 Task: Use GitHub's "Contributor Insights" to analyze contributions.
Action: Mouse moved to (554, 39)
Screenshot: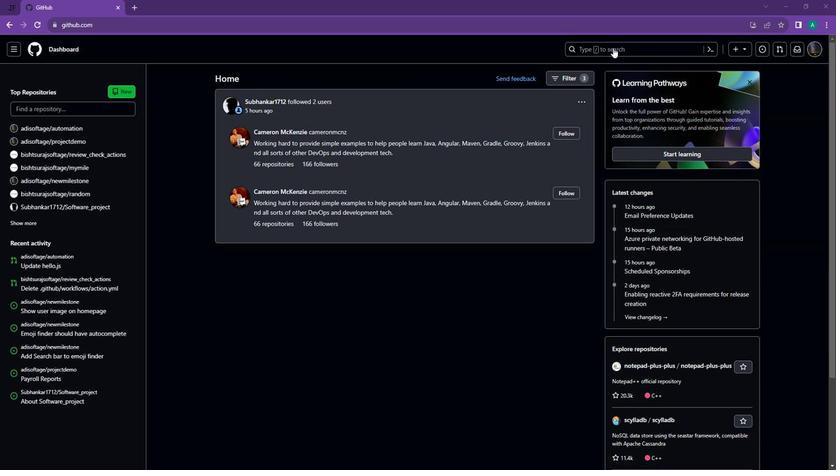 
Action: Mouse pressed left at (554, 39)
Screenshot: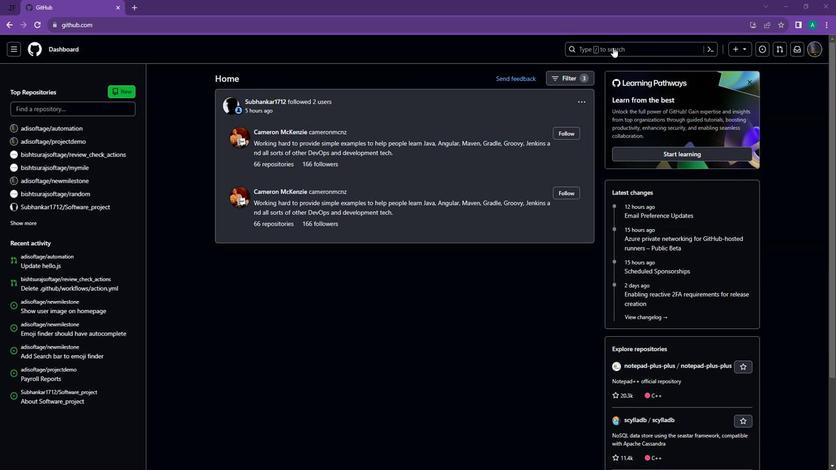 
Action: Key pressed facial<Key.space>recognition<Key.enter>
Screenshot: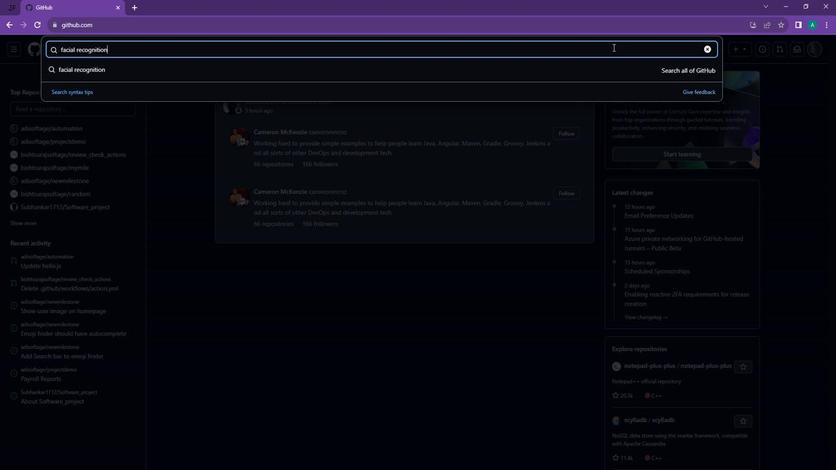 
Action: Mouse moved to (208, 104)
Screenshot: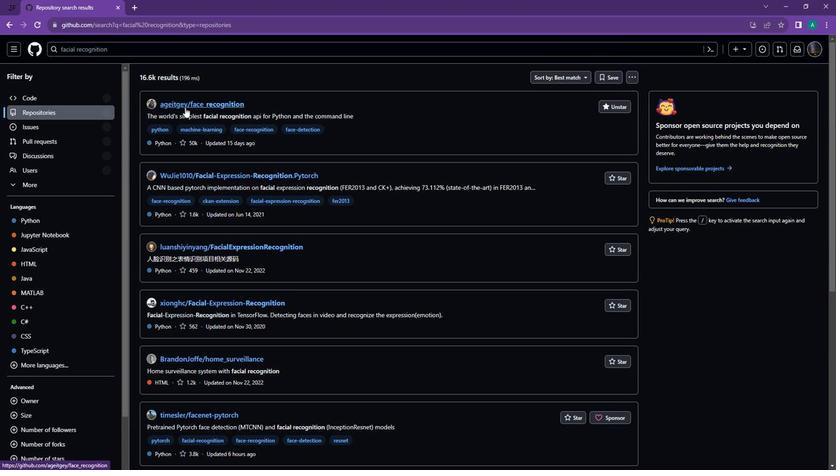 
Action: Mouse pressed left at (208, 104)
Screenshot: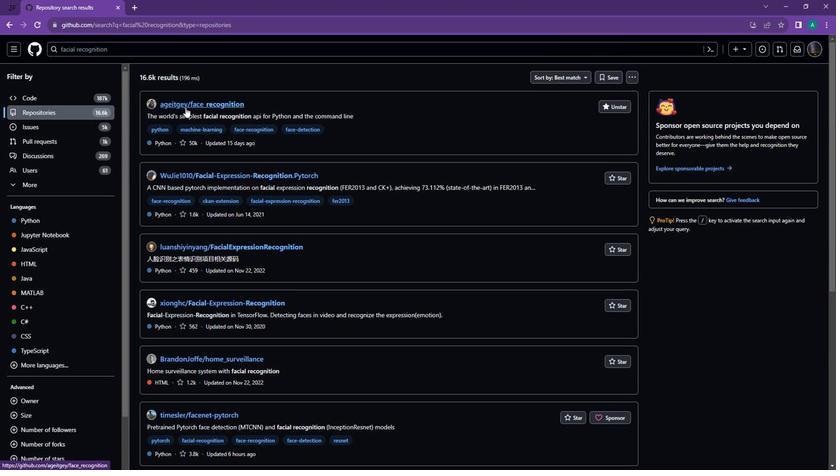 
Action: Mouse moved to (345, 62)
Screenshot: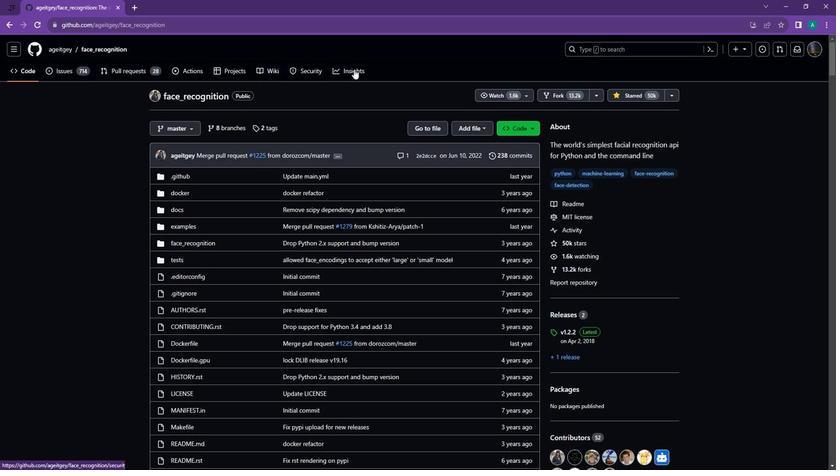 
Action: Mouse pressed left at (345, 62)
Screenshot: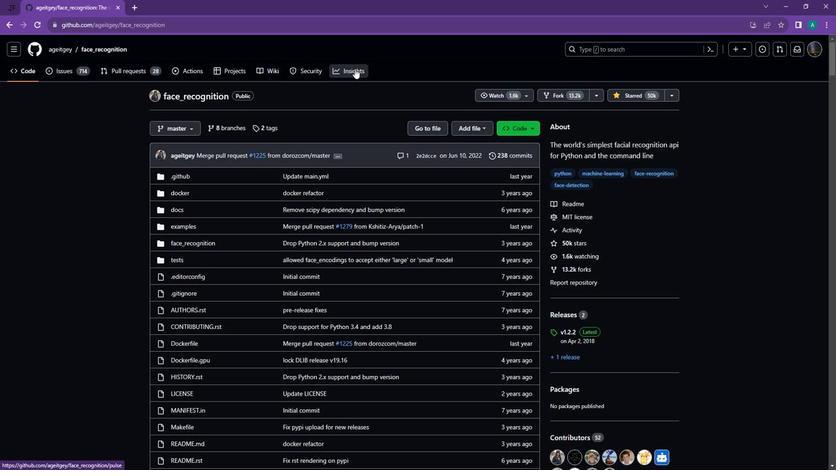 
Action: Mouse moved to (211, 120)
Screenshot: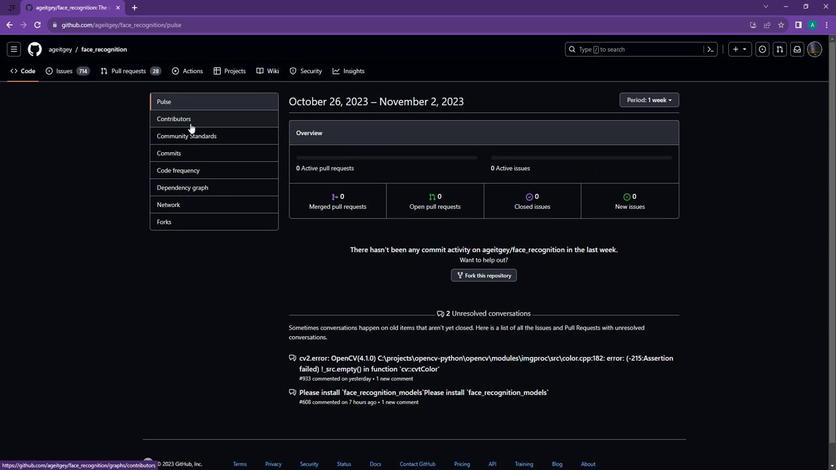 
Action: Mouse pressed left at (211, 120)
Screenshot: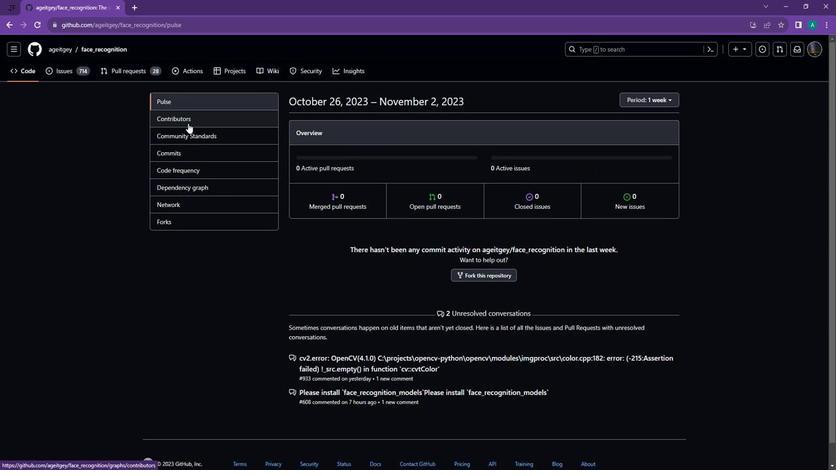 
Action: Mouse moved to (407, 211)
Screenshot: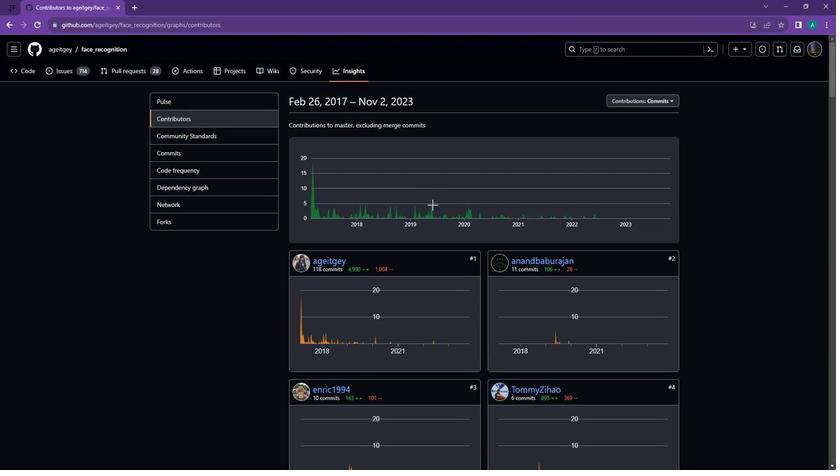 
Action: Mouse scrolled (407, 211) with delta (0, 0)
Screenshot: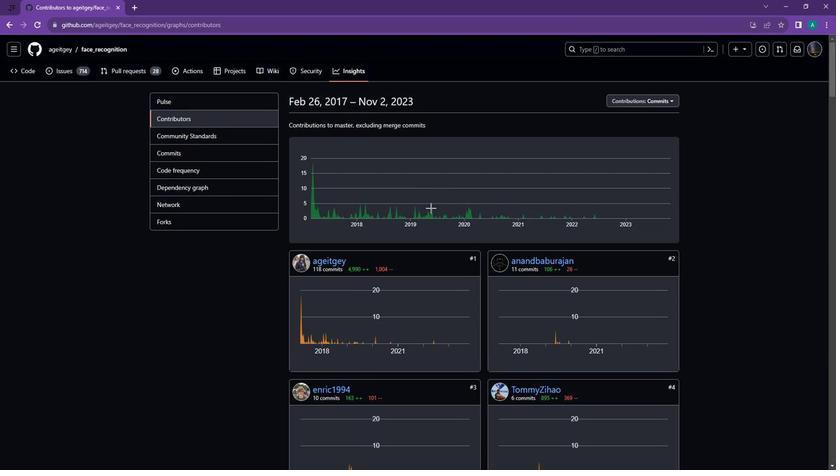 
Action: Mouse moved to (391, 232)
Screenshot: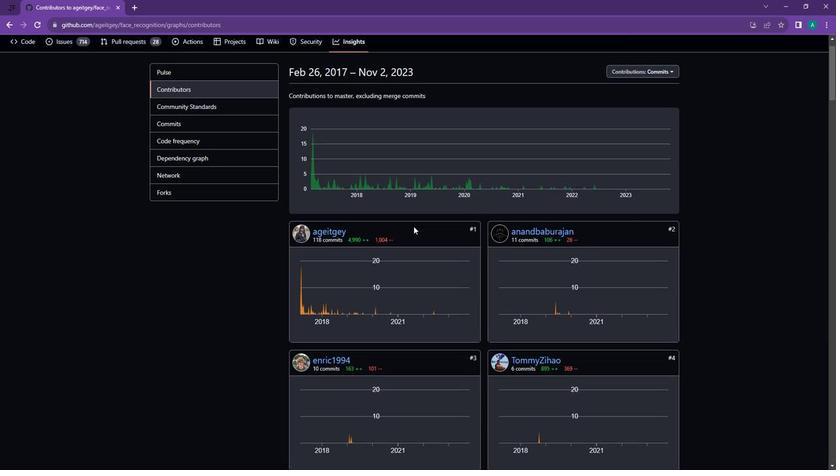 
Action: Mouse scrolled (391, 231) with delta (0, 0)
Screenshot: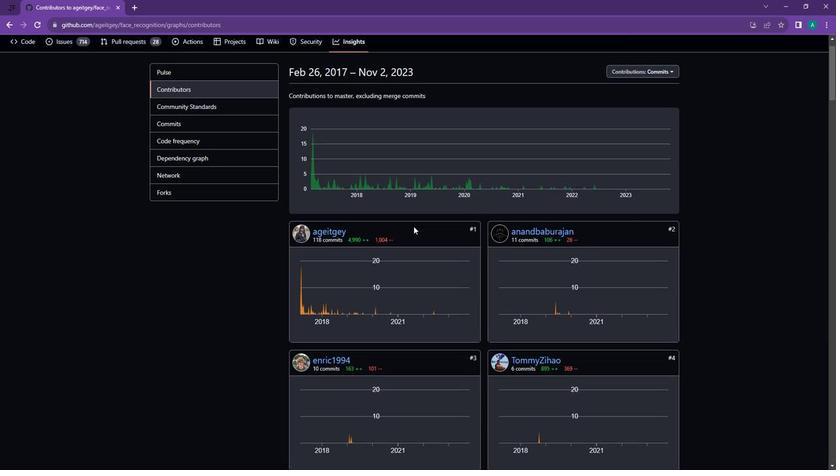 
Action: Mouse moved to (318, 92)
Screenshot: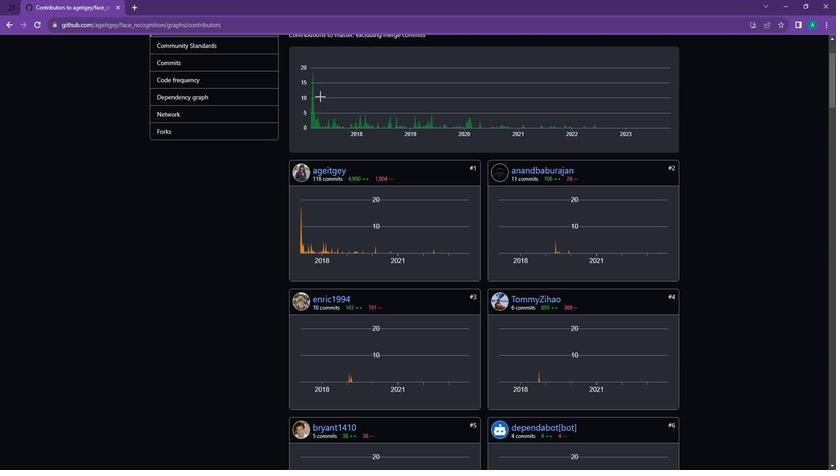 
Action: Mouse pressed left at (318, 92)
Screenshot: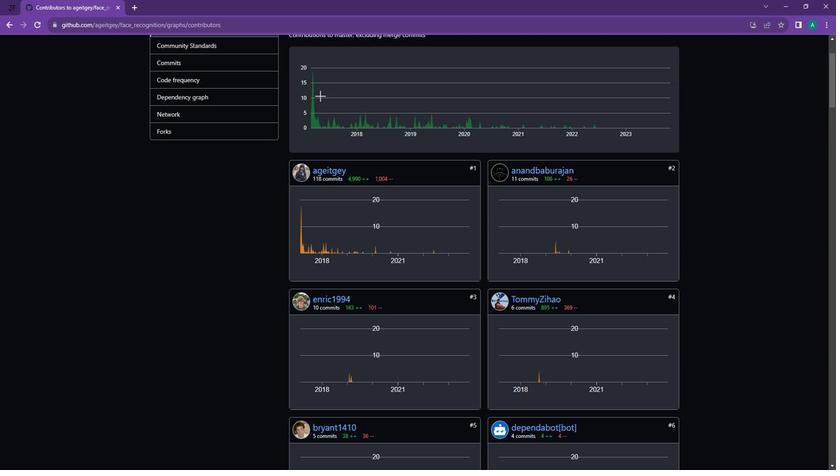 
Action: Mouse moved to (604, 106)
Screenshot: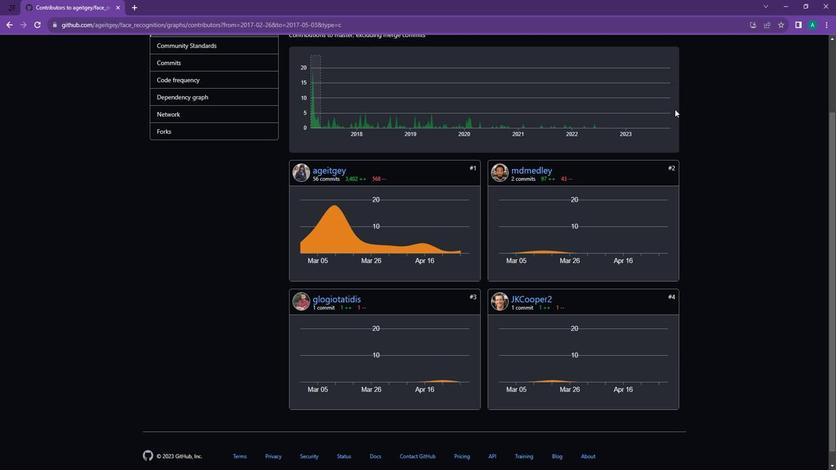 
Action: Mouse pressed left at (604, 106)
Screenshot: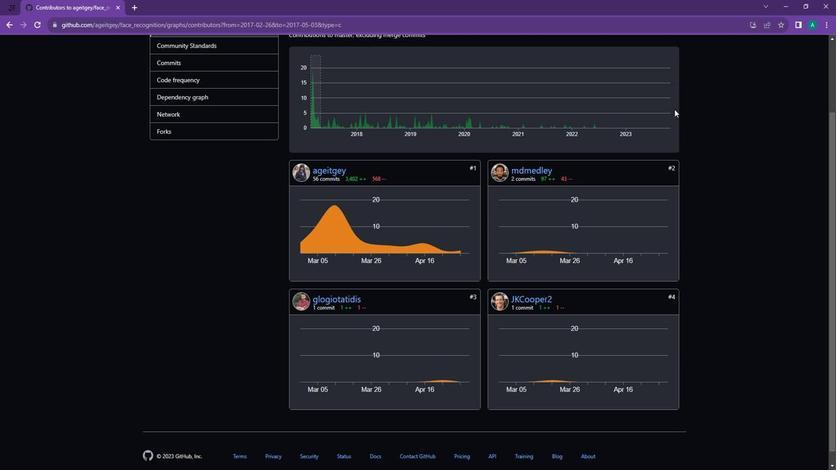 
Action: Mouse moved to (552, 143)
Screenshot: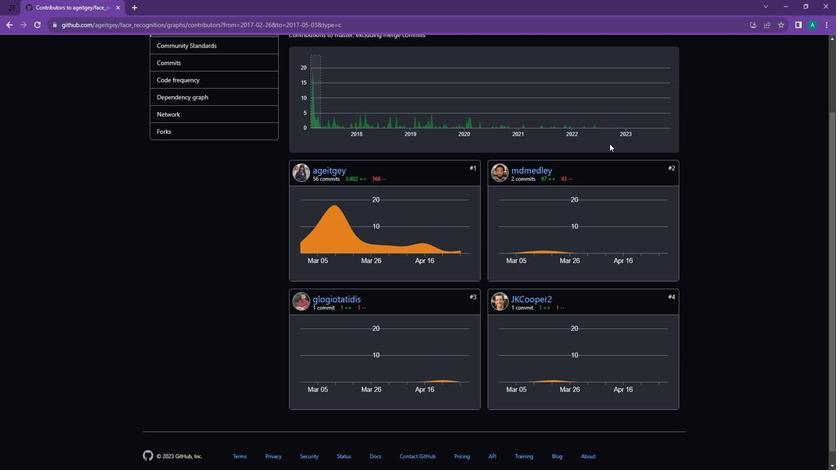 
Action: Mouse pressed left at (552, 143)
Screenshot: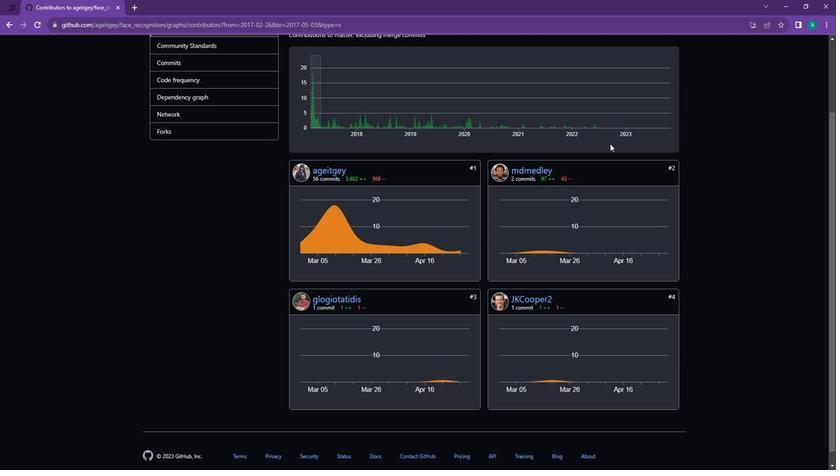 
Action: Mouse moved to (531, 100)
Screenshot: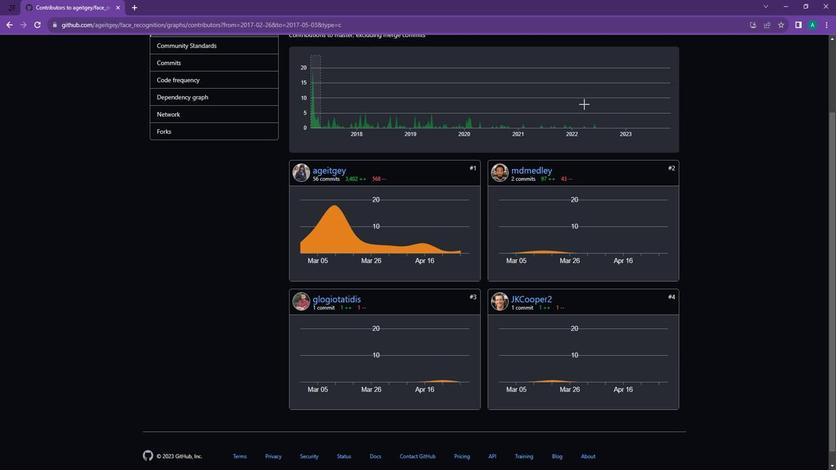 
Action: Mouse pressed left at (531, 100)
Screenshot: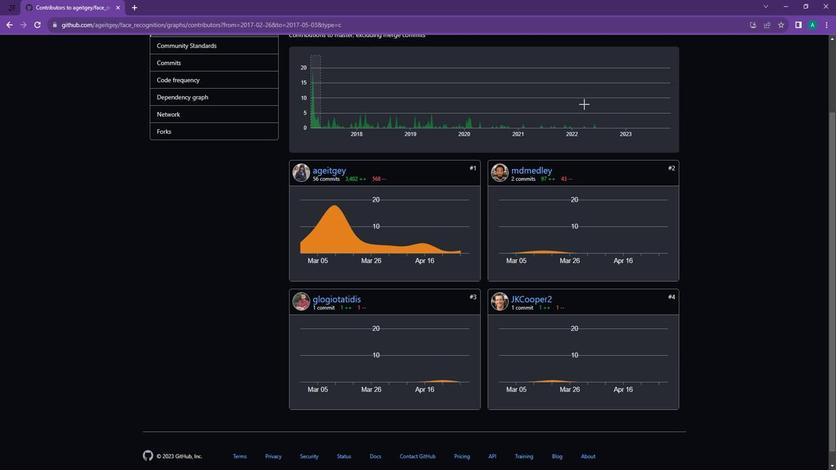 
Action: Mouse moved to (431, 182)
Screenshot: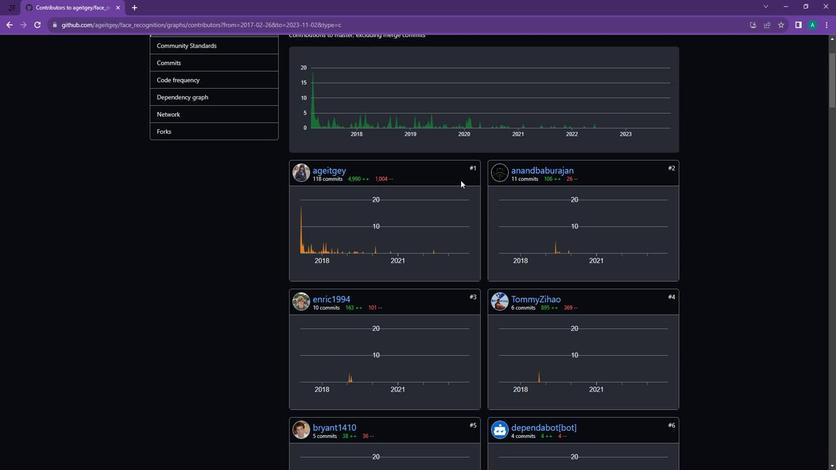 
Action: Mouse scrolled (431, 181) with delta (0, 0)
Screenshot: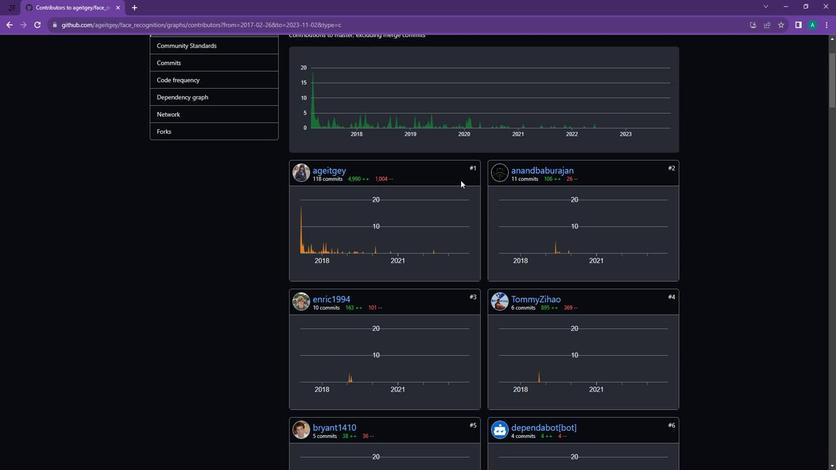 
Action: Mouse moved to (428, 182)
Screenshot: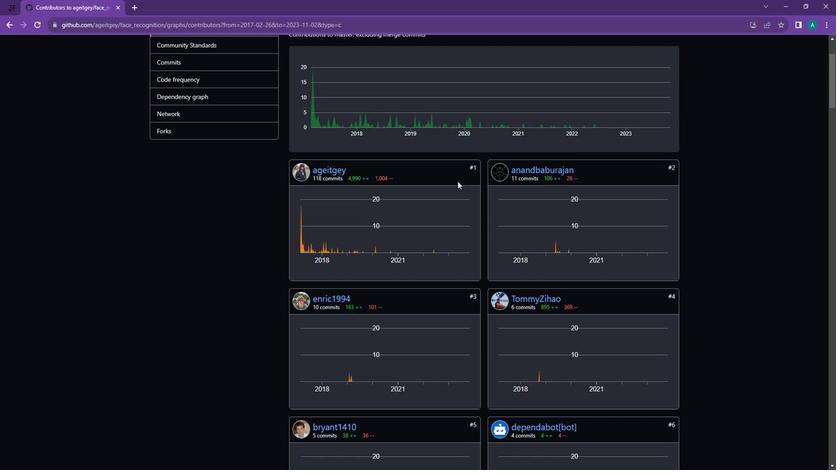 
Action: Mouse scrolled (428, 182) with delta (0, 0)
Screenshot: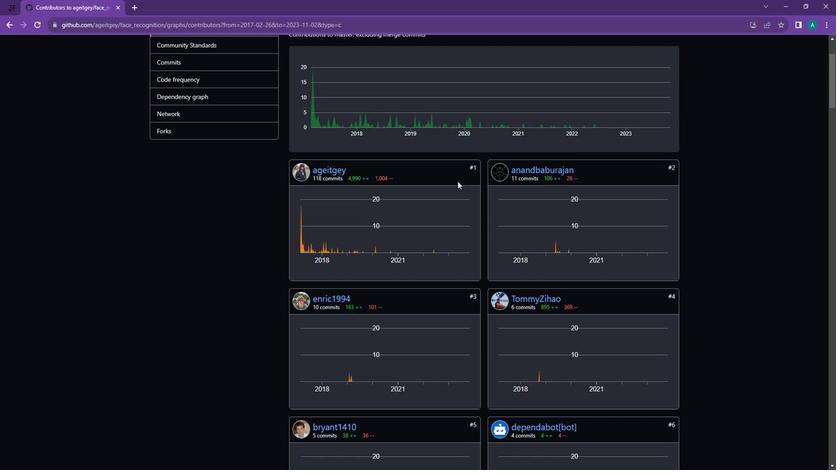 
Action: Mouse moved to (428, 183)
Screenshot: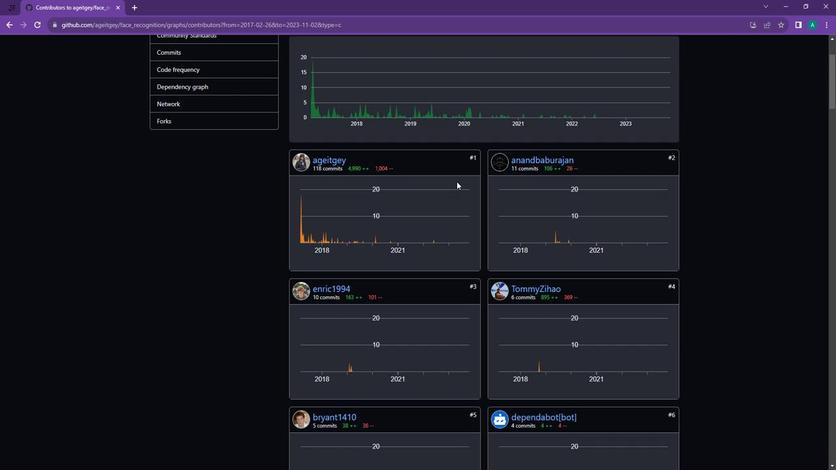 
Action: Mouse scrolled (428, 182) with delta (0, 0)
Screenshot: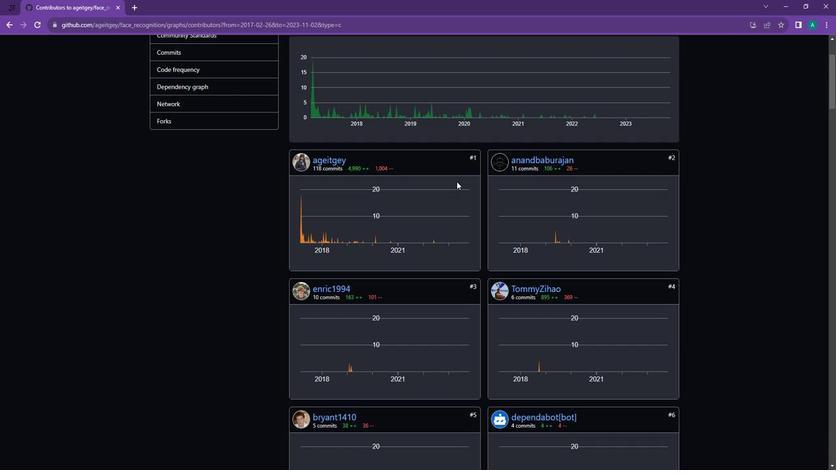 
Action: Mouse moved to (423, 192)
Screenshot: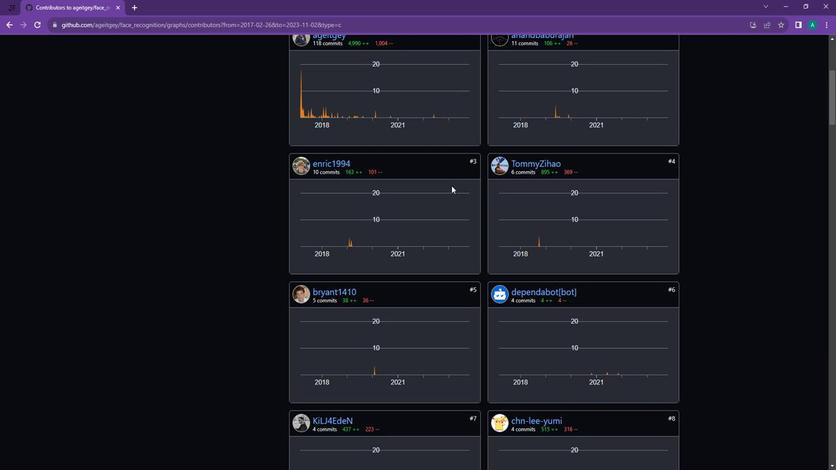 
Action: Mouse scrolled (423, 192) with delta (0, 0)
Screenshot: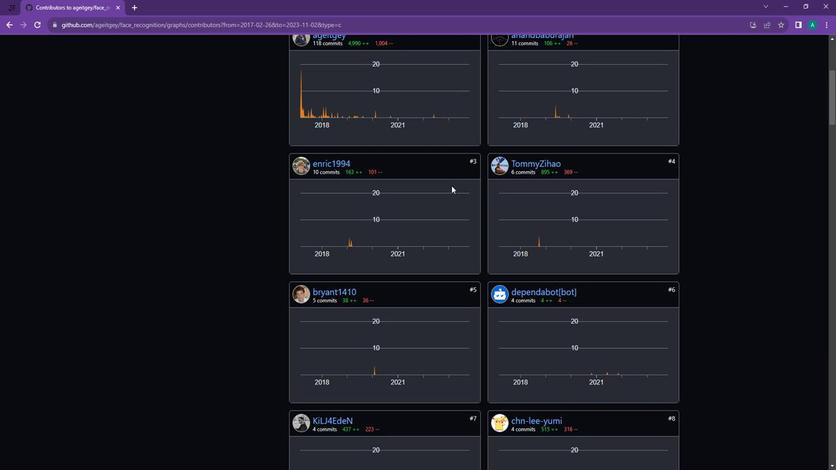 
Action: Mouse moved to (423, 193)
Screenshot: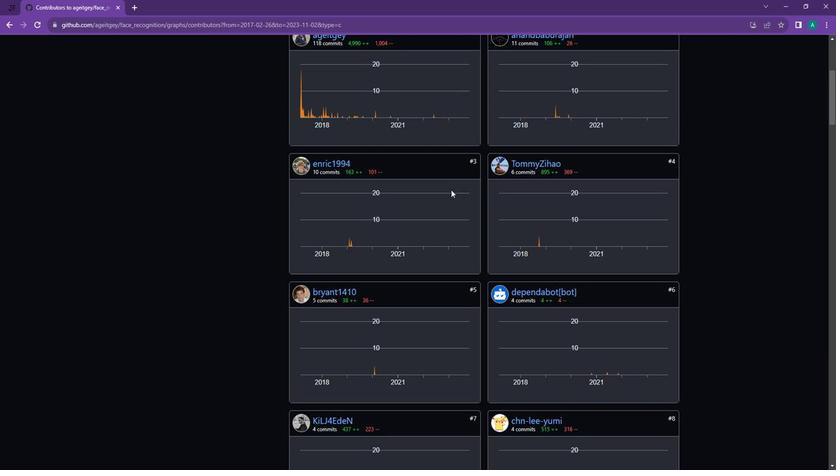 
Action: Mouse scrolled (423, 193) with delta (0, 0)
Screenshot: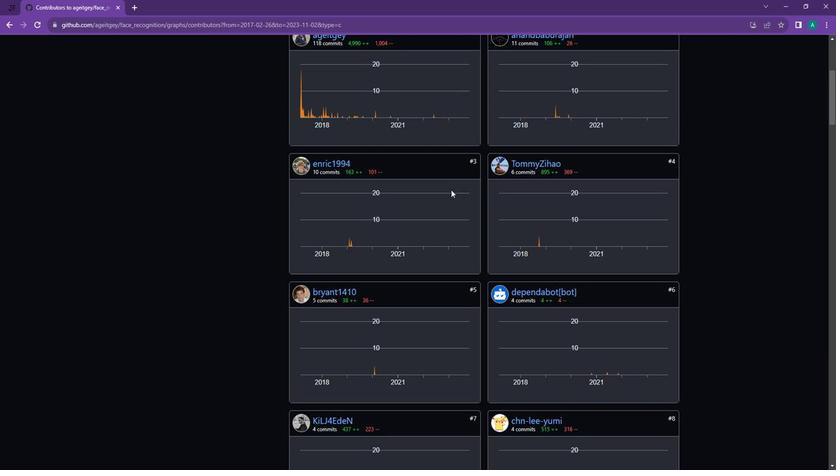 
Action: Mouse moved to (423, 194)
Screenshot: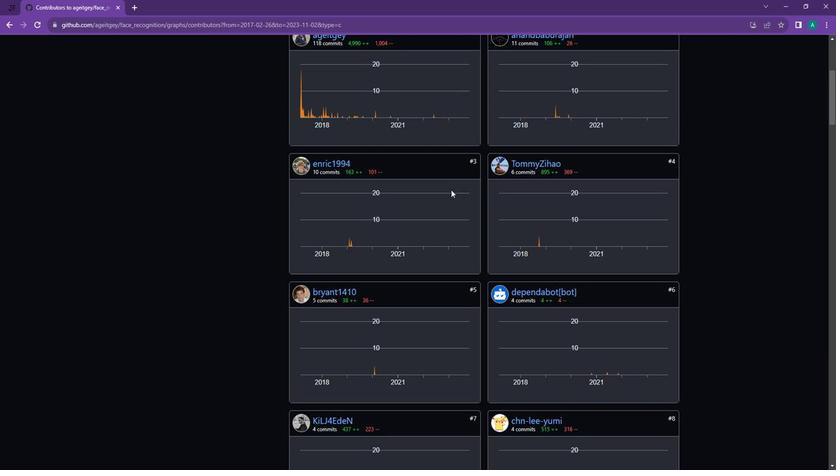 
Action: Mouse scrolled (423, 193) with delta (0, 0)
Screenshot: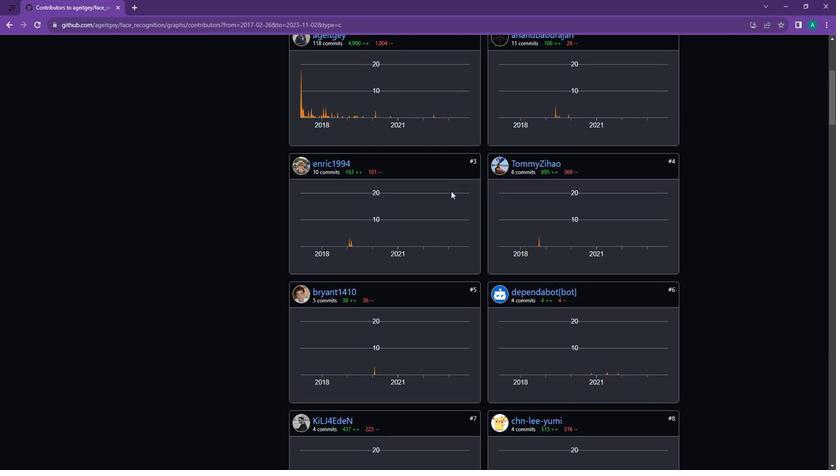
Action: Mouse moved to (423, 194)
Screenshot: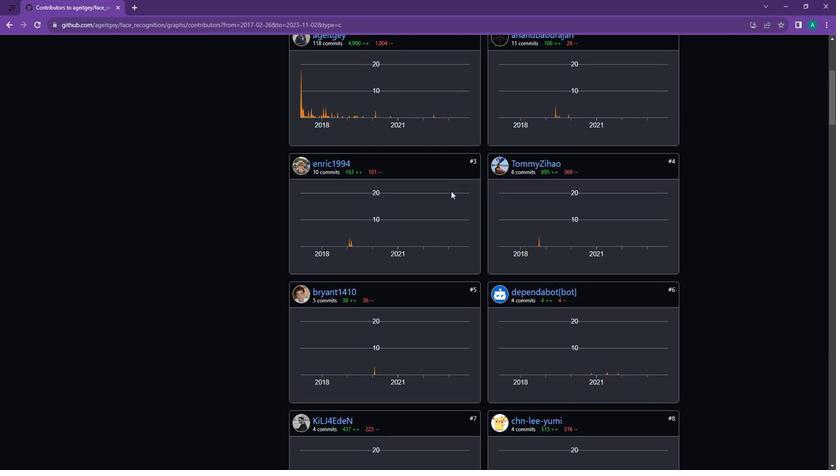 
Action: Mouse scrolled (423, 193) with delta (0, 0)
Screenshot: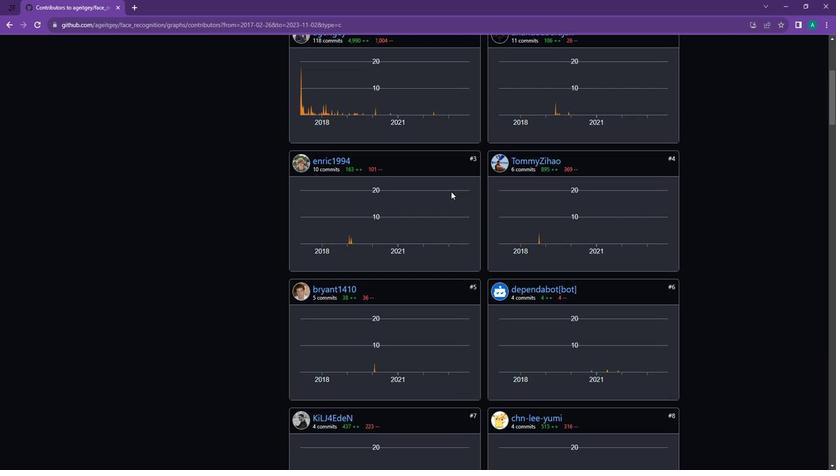 
Action: Mouse moved to (422, 198)
Screenshot: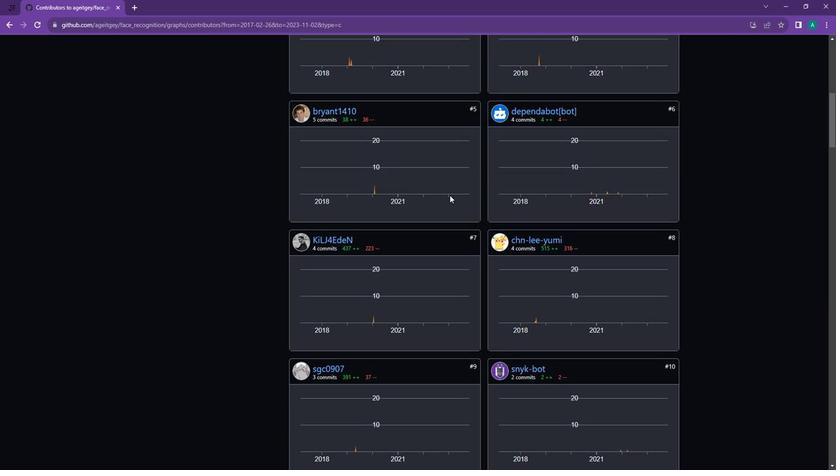 
Action: Mouse scrolled (422, 198) with delta (0, 0)
Screenshot: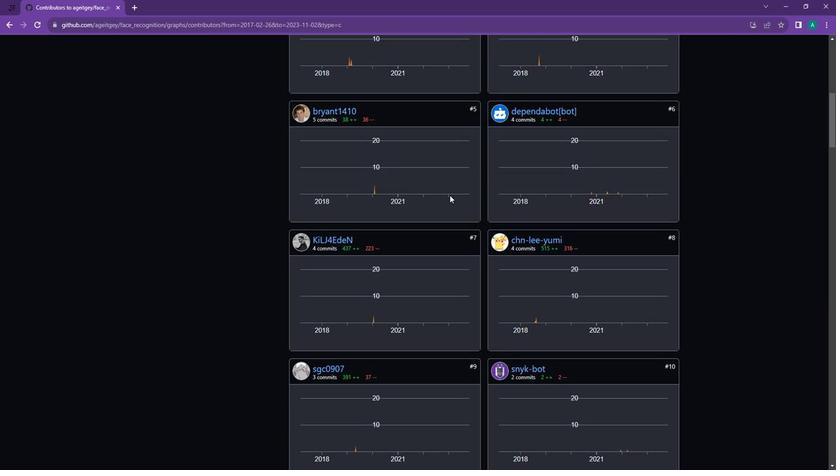 
Action: Mouse moved to (422, 199)
Screenshot: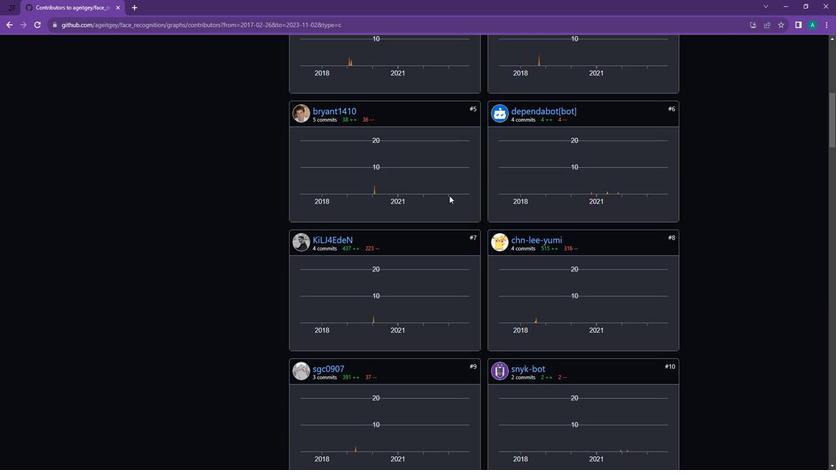 
Action: Mouse scrolled (422, 198) with delta (0, 0)
Screenshot: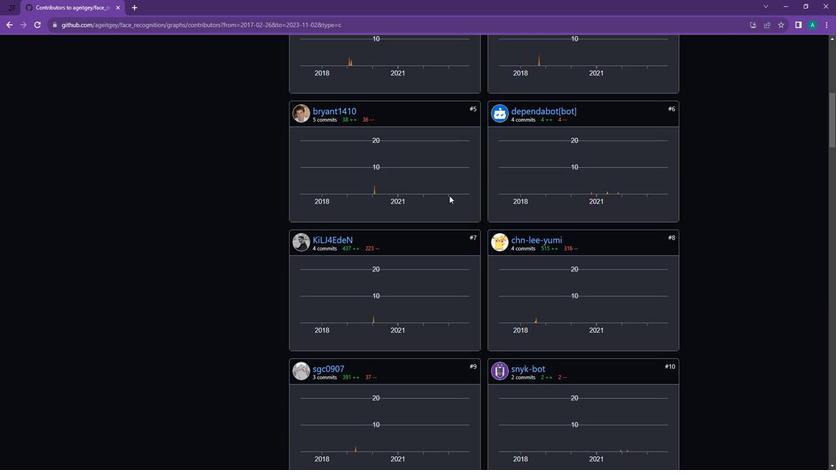
Action: Mouse moved to (418, 200)
Screenshot: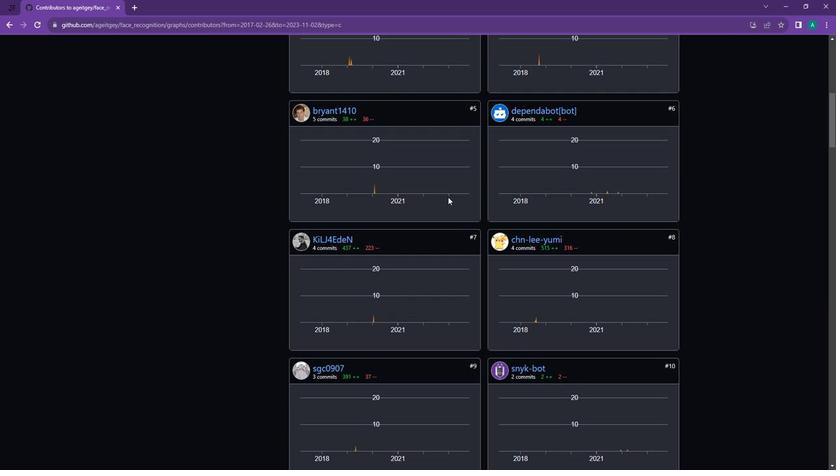 
Action: Mouse scrolled (418, 200) with delta (0, 0)
Screenshot: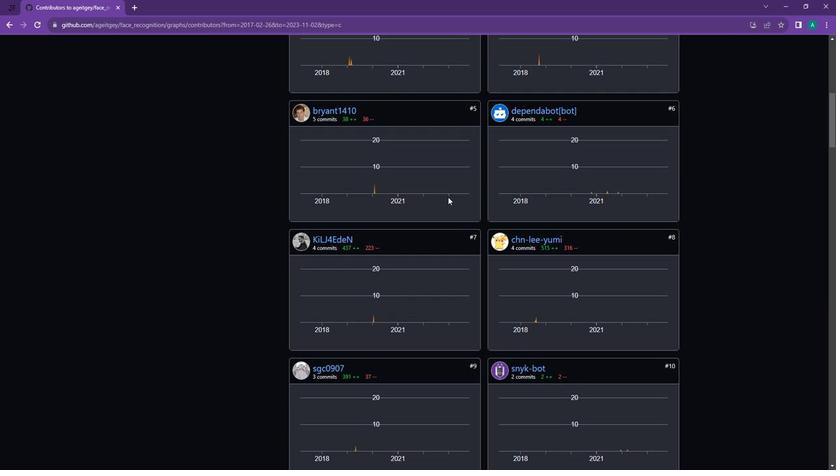
Action: Mouse moved to (415, 202)
Screenshot: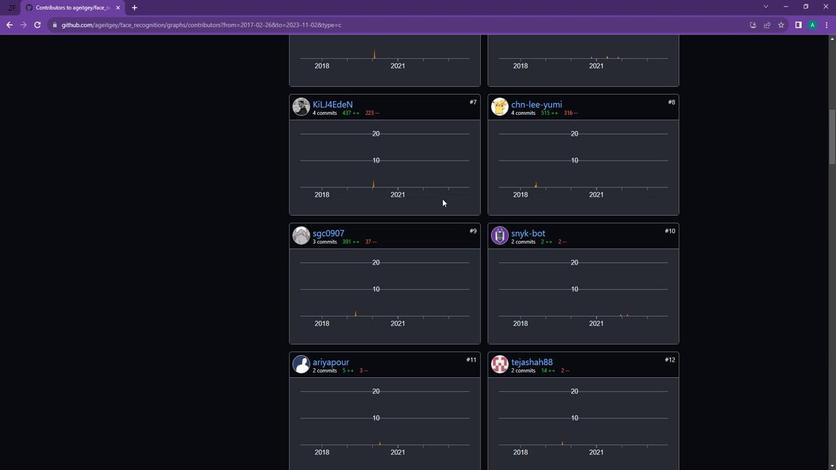 
Action: Mouse scrolled (415, 202) with delta (0, 0)
Screenshot: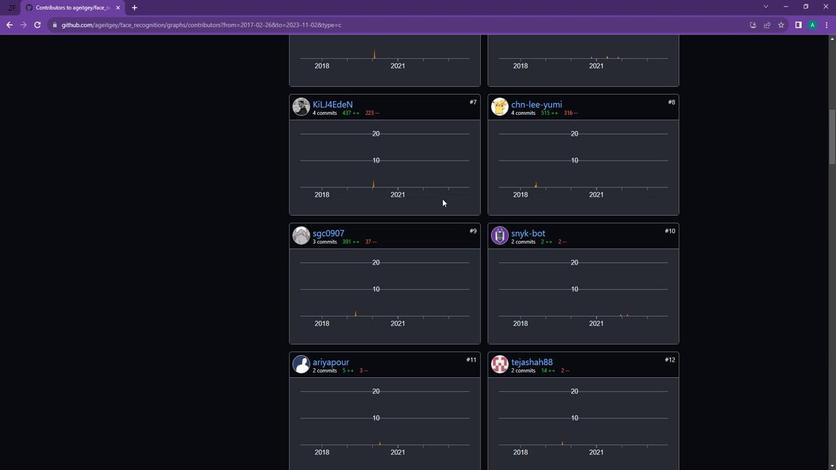 
Action: Mouse moved to (414, 204)
Screenshot: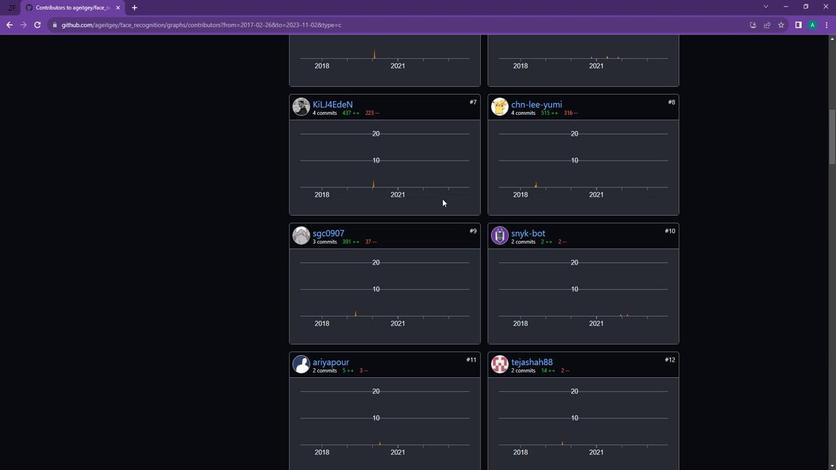
Action: Mouse scrolled (414, 204) with delta (0, 0)
Screenshot: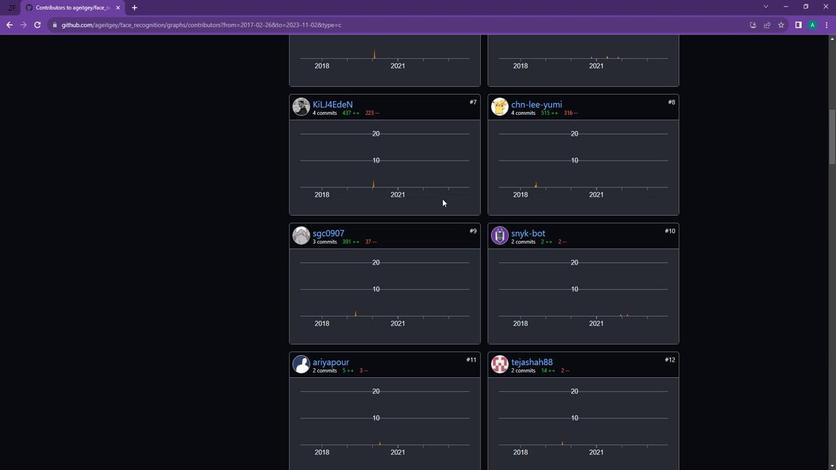 
Action: Mouse moved to (414, 204)
Screenshot: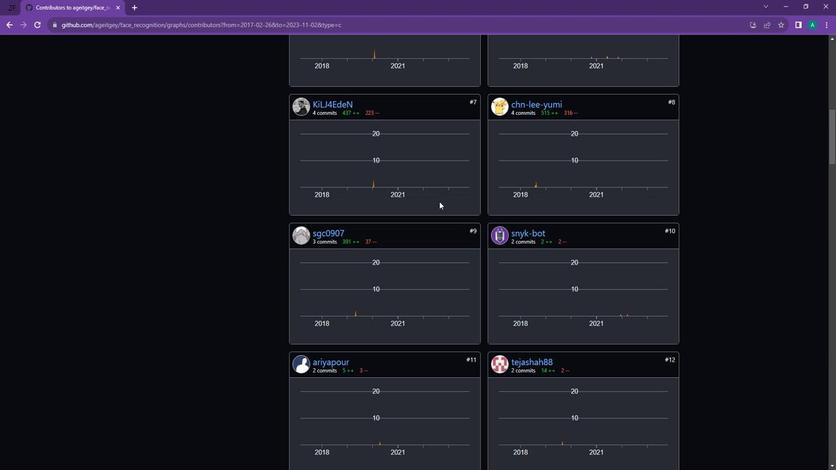 
Action: Mouse scrolled (414, 204) with delta (0, 0)
Screenshot: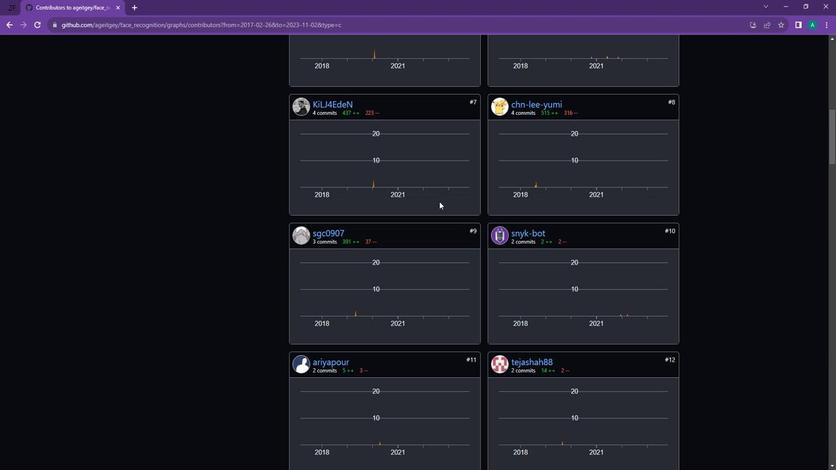 
Action: Mouse moved to (413, 204)
Screenshot: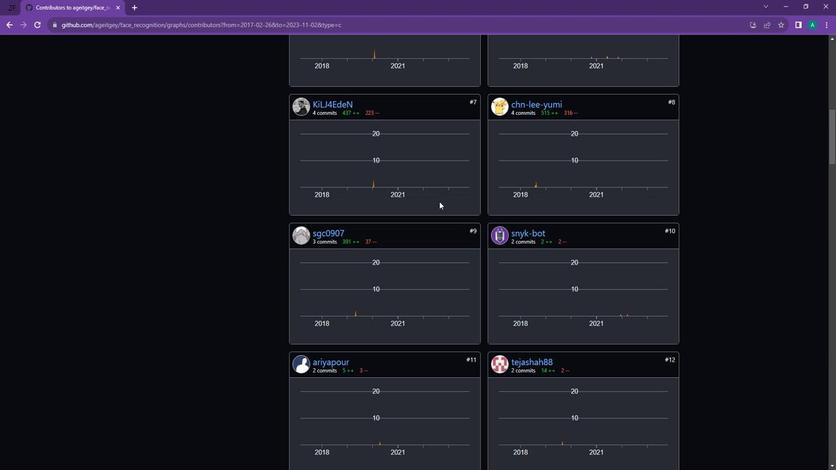 
Action: Mouse scrolled (413, 204) with delta (0, 0)
Screenshot: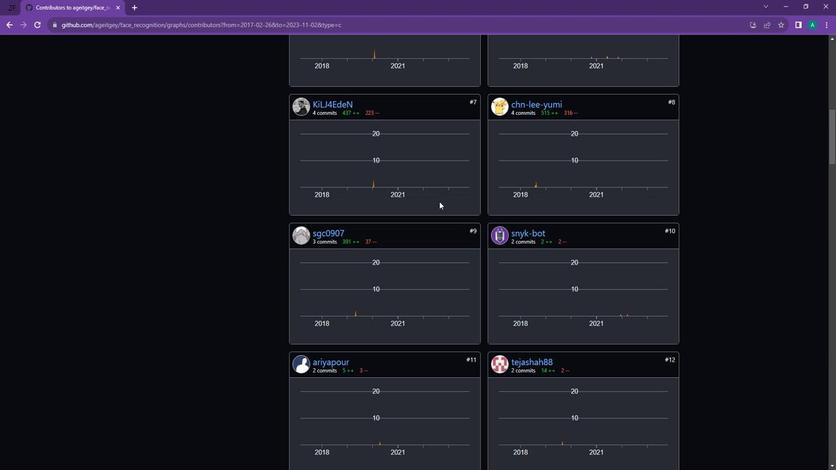 
Action: Mouse scrolled (413, 204) with delta (0, 0)
Screenshot: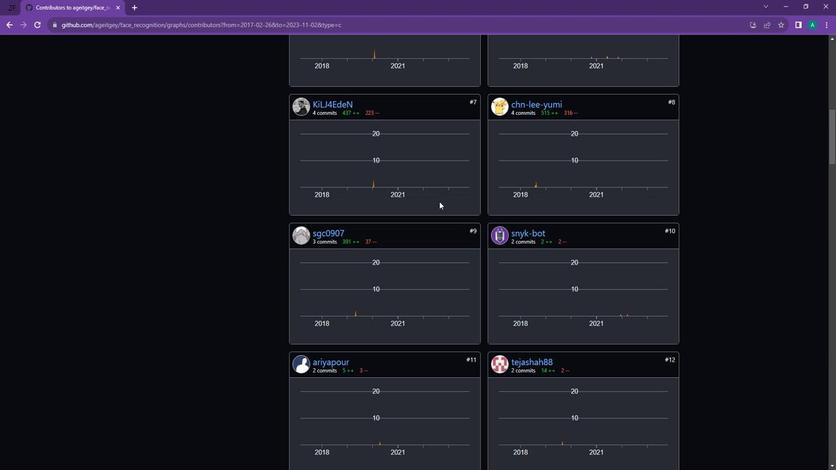 
Action: Mouse scrolled (413, 204) with delta (0, 0)
Screenshot: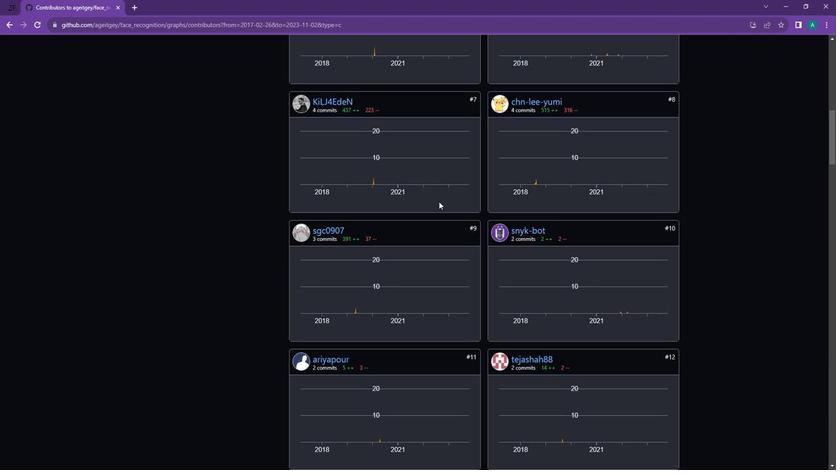 
Action: Mouse scrolled (413, 205) with delta (0, 0)
Screenshot: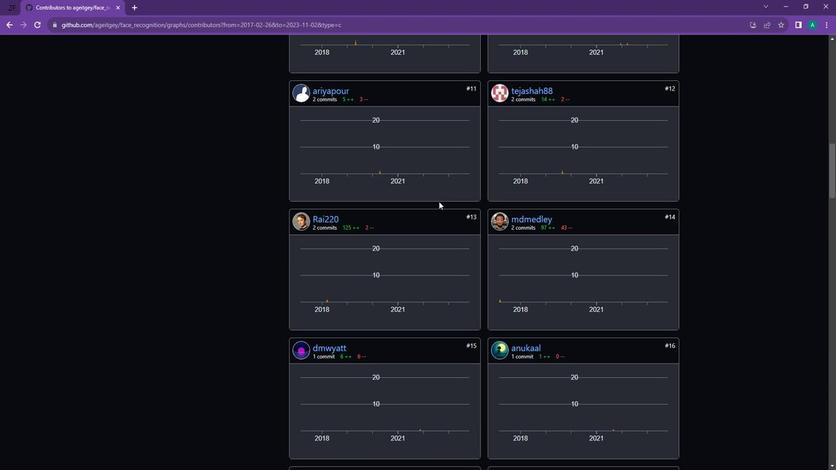 
Action: Mouse scrolled (413, 205) with delta (0, 0)
Screenshot: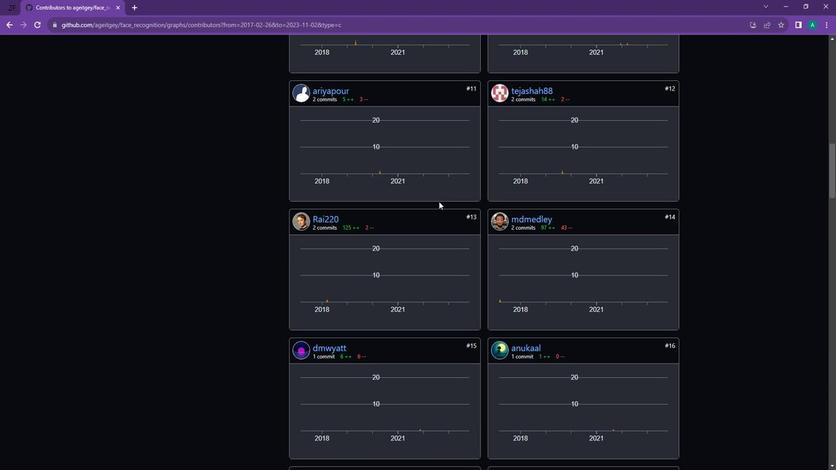 
Action: Mouse scrolled (413, 205) with delta (0, 0)
Screenshot: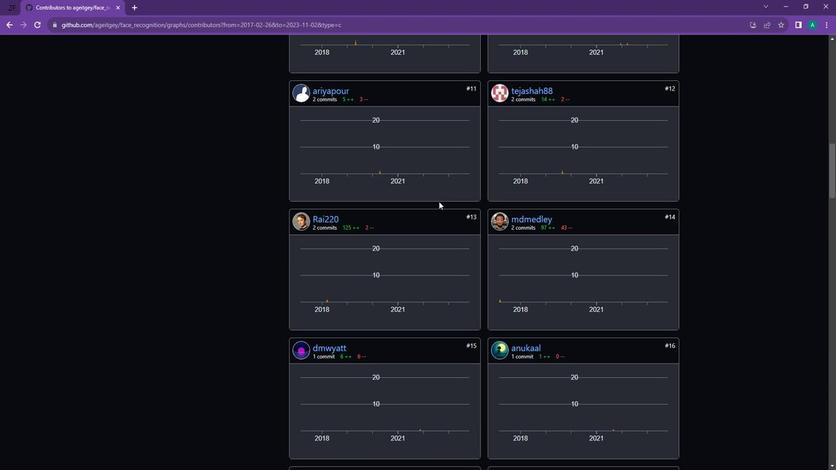 
Action: Mouse scrolled (413, 205) with delta (0, 0)
Screenshot: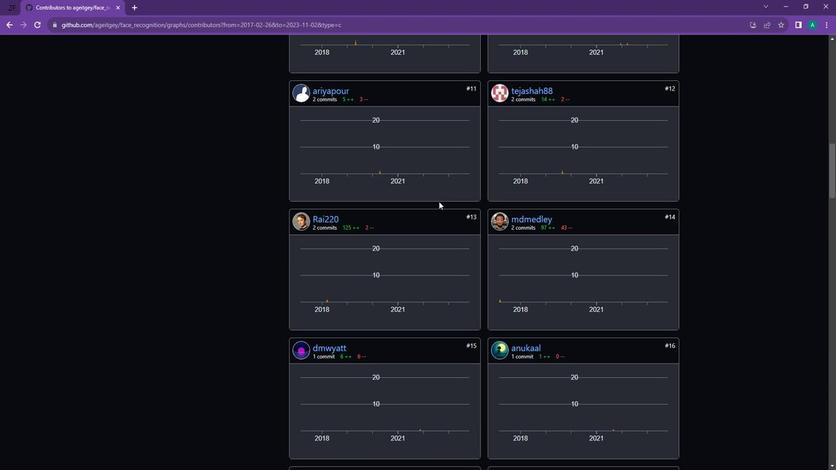 
Action: Mouse moved to (413, 205)
Screenshot: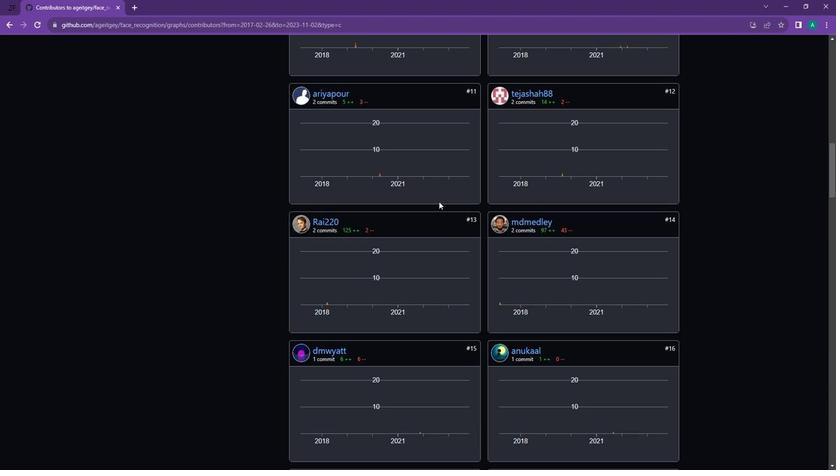 
Action: Mouse scrolled (413, 205) with delta (0, 0)
Screenshot: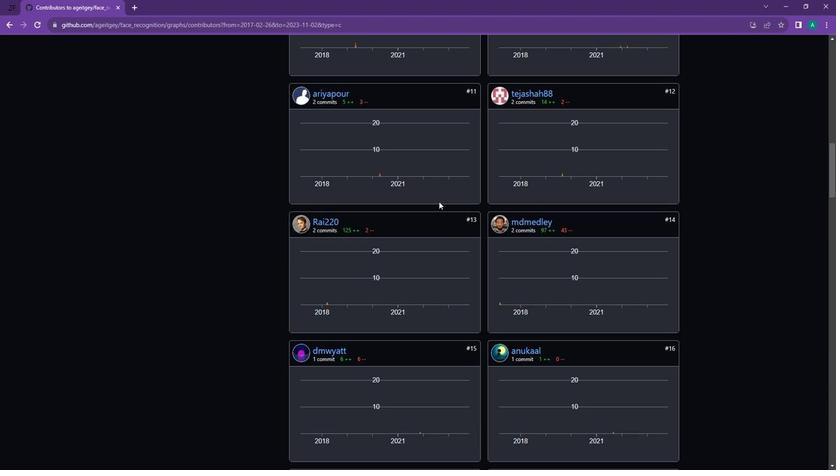 
Action: Mouse moved to (268, 153)
Screenshot: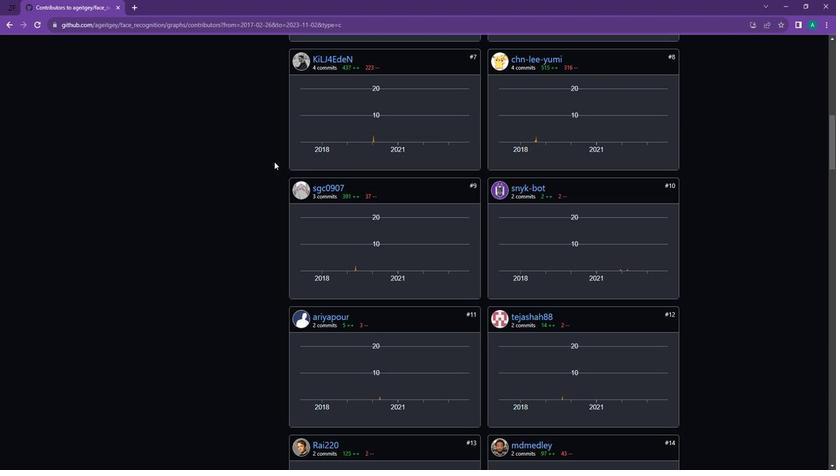 
Action: Mouse scrolled (268, 154) with delta (0, 0)
Screenshot: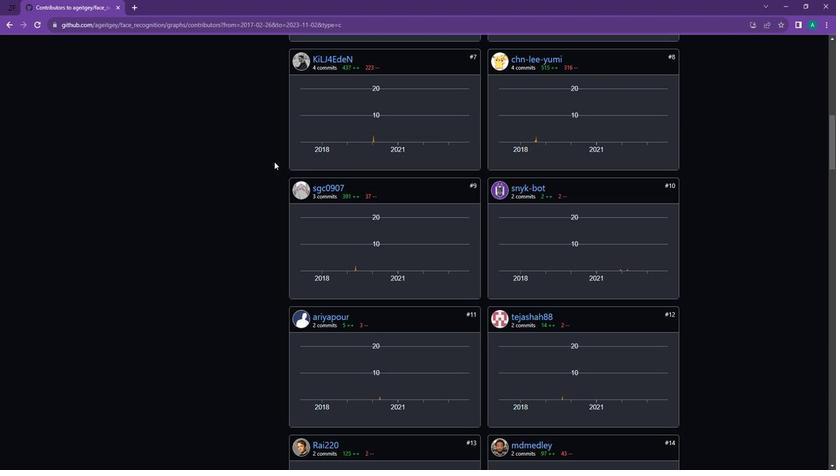 
Action: Mouse moved to (266, 152)
Screenshot: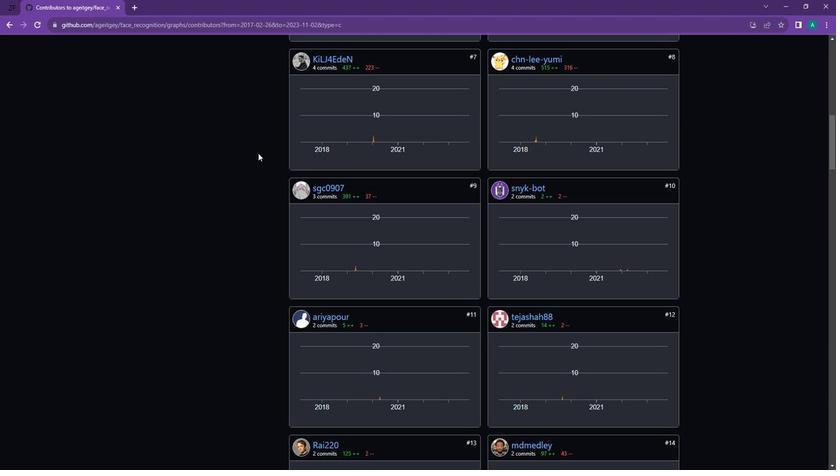 
Action: Mouse scrolled (266, 152) with delta (0, 0)
Screenshot: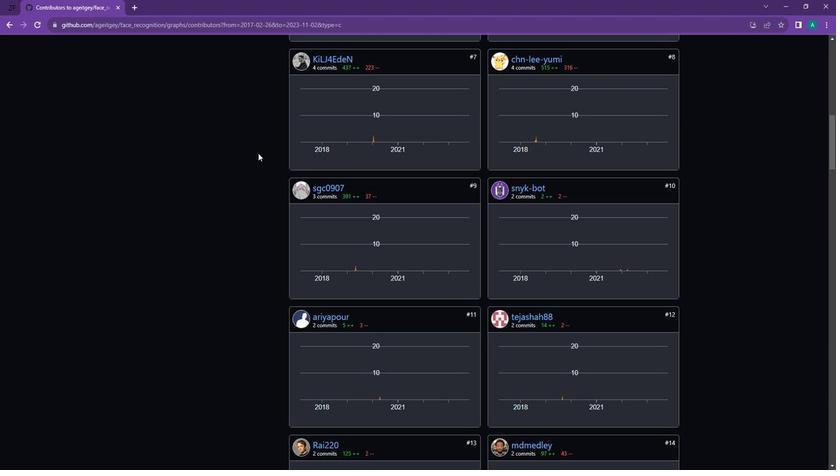 
Action: Mouse moved to (265, 152)
Screenshot: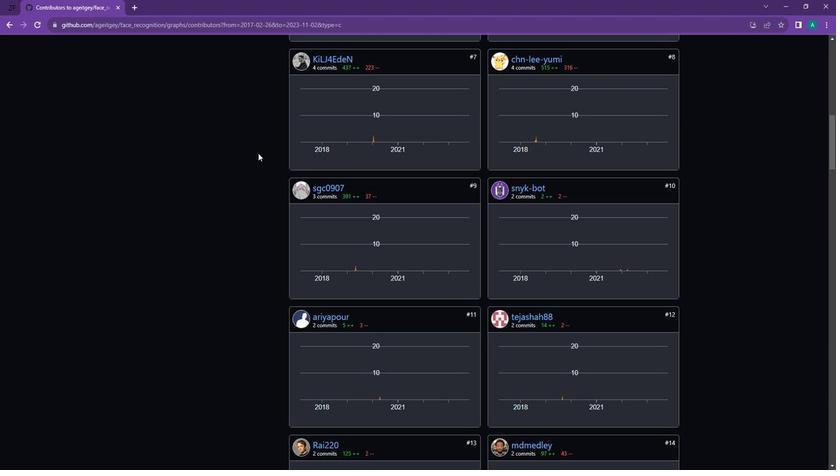 
Action: Mouse scrolled (265, 152) with delta (0, 0)
Screenshot: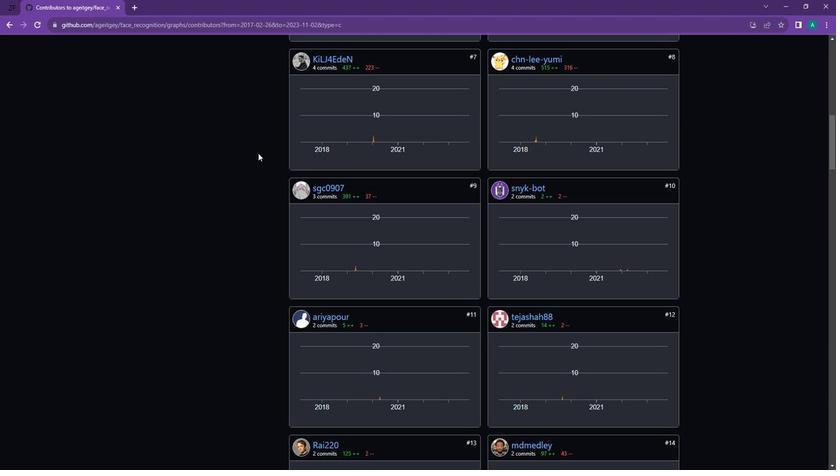 
Action: Mouse moved to (264, 151)
Screenshot: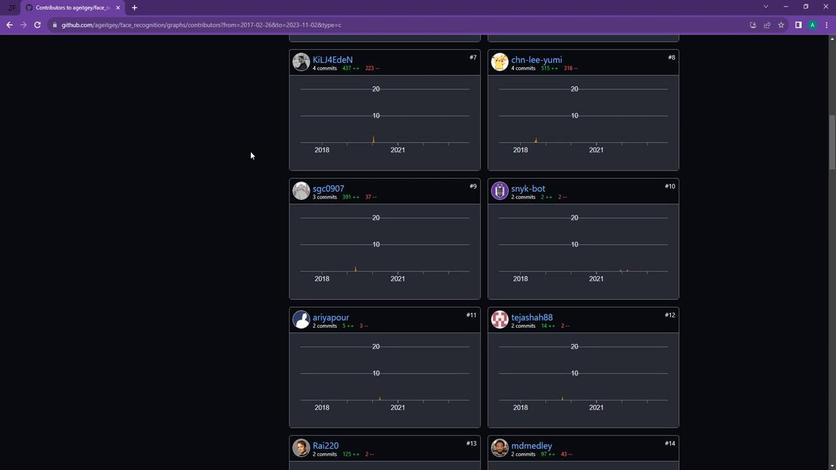 
Action: Mouse scrolled (264, 152) with delta (0, 0)
Screenshot: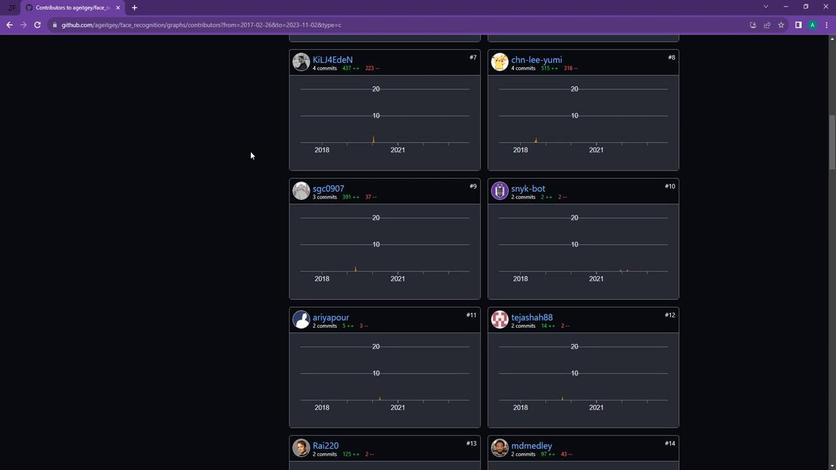 
Action: Mouse moved to (261, 150)
Screenshot: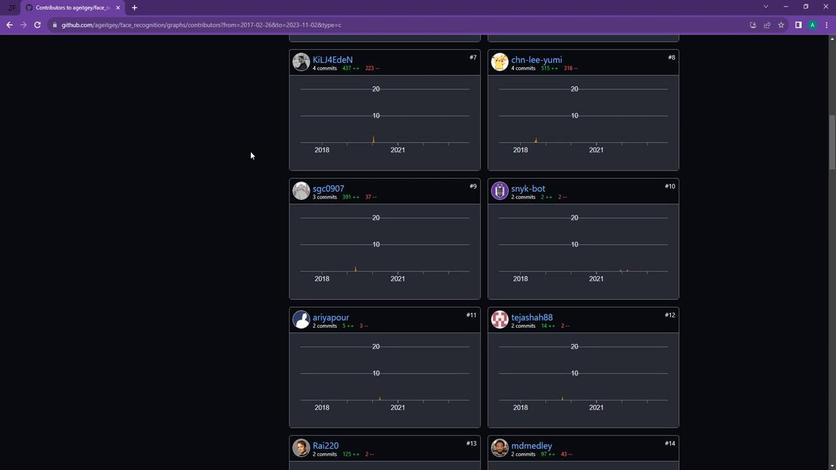 
Action: Mouse scrolled (261, 151) with delta (0, 0)
Screenshot: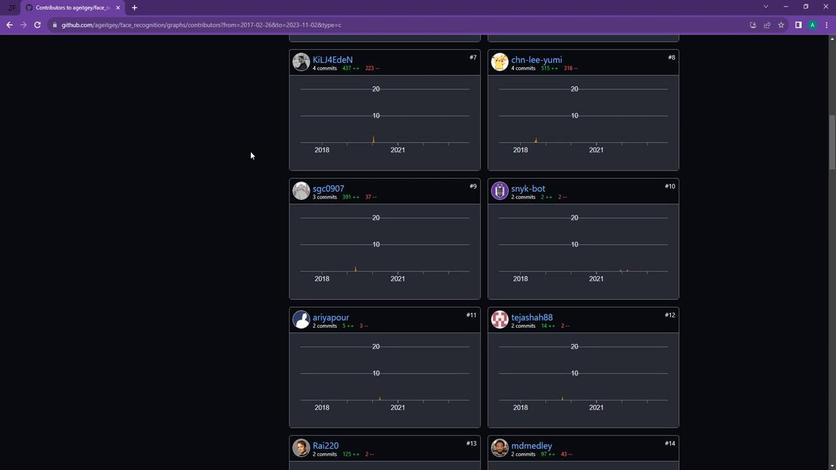 
Action: Mouse moved to (259, 150)
Screenshot: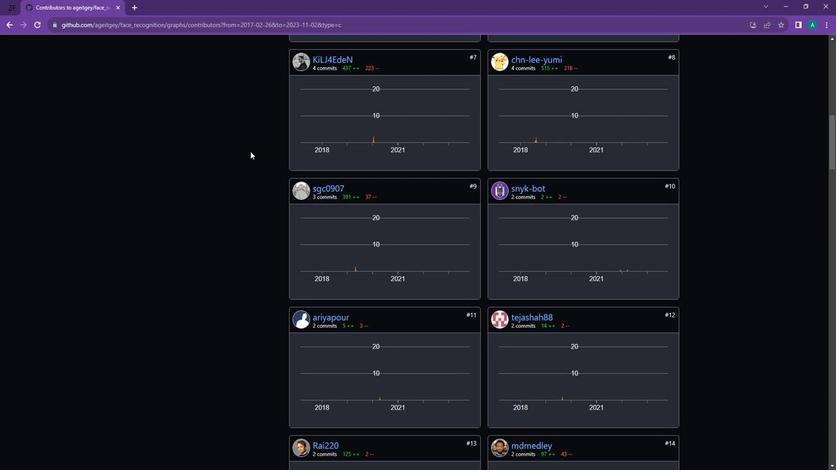 
Action: Mouse scrolled (259, 150) with delta (0, 0)
Screenshot: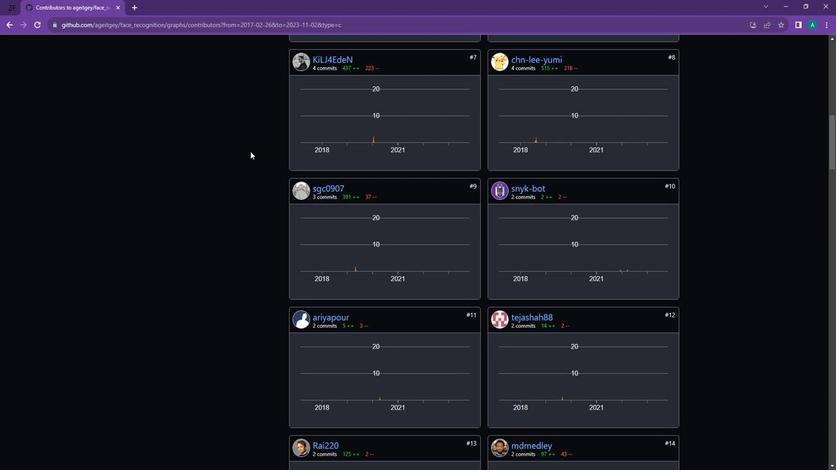 
Action: Mouse moved to (256, 148)
Screenshot: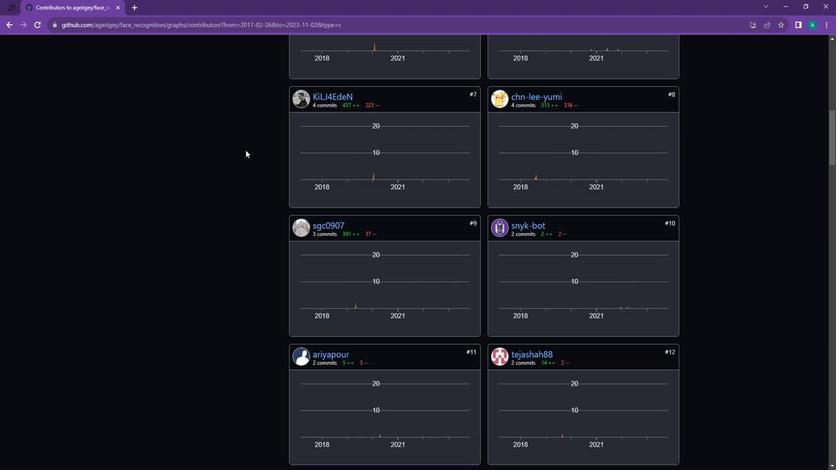 
Action: Mouse scrolled (256, 149) with delta (0, 0)
Screenshot: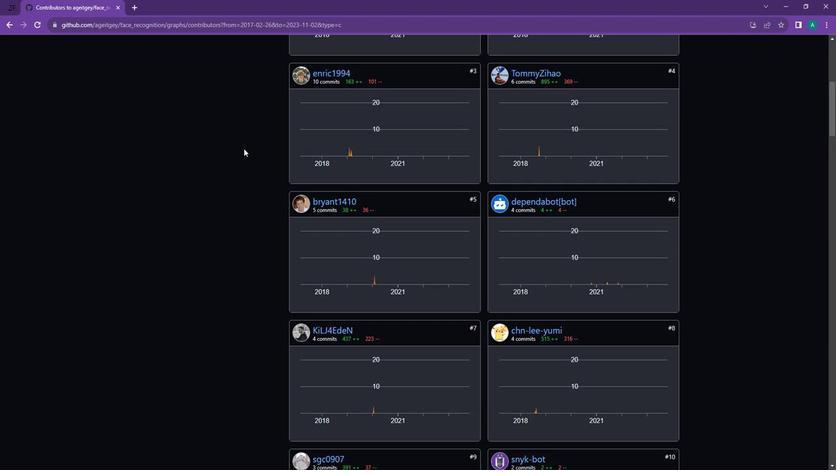 
Action: Mouse scrolled (256, 149) with delta (0, 0)
Screenshot: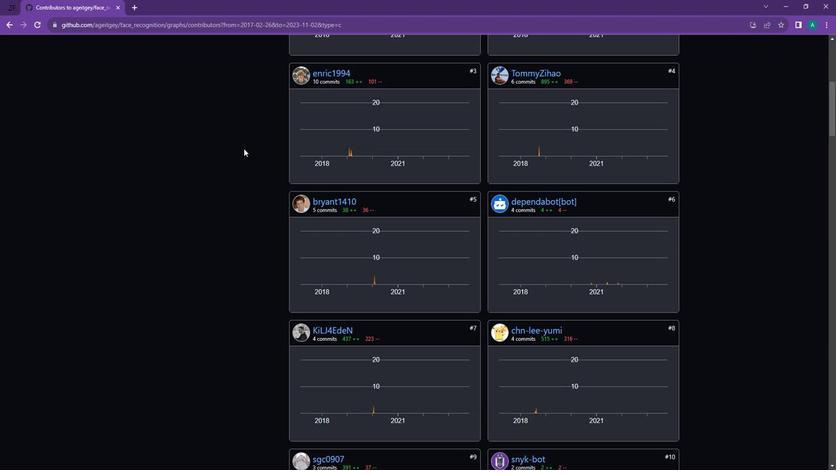 
Action: Mouse scrolled (256, 149) with delta (0, 0)
Screenshot: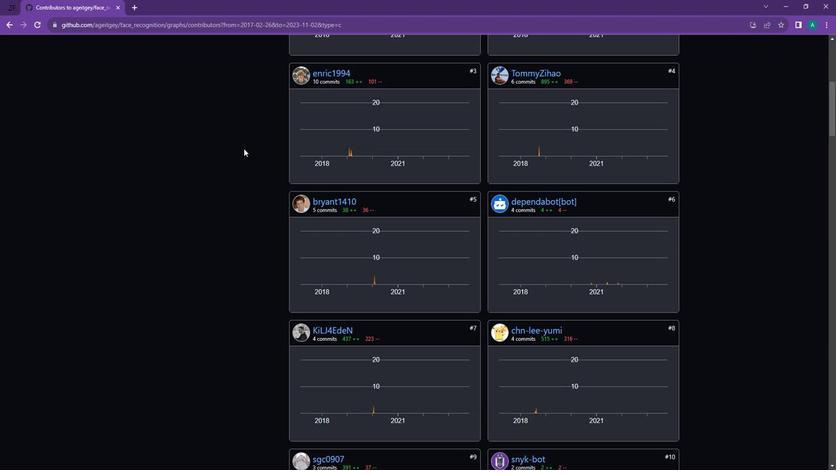 
Action: Mouse scrolled (256, 149) with delta (0, 0)
Screenshot: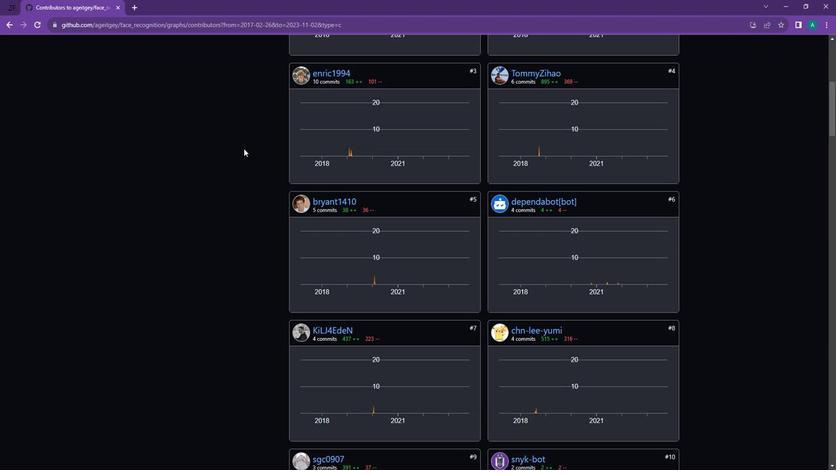 
Action: Mouse scrolled (256, 149) with delta (0, 0)
Screenshot: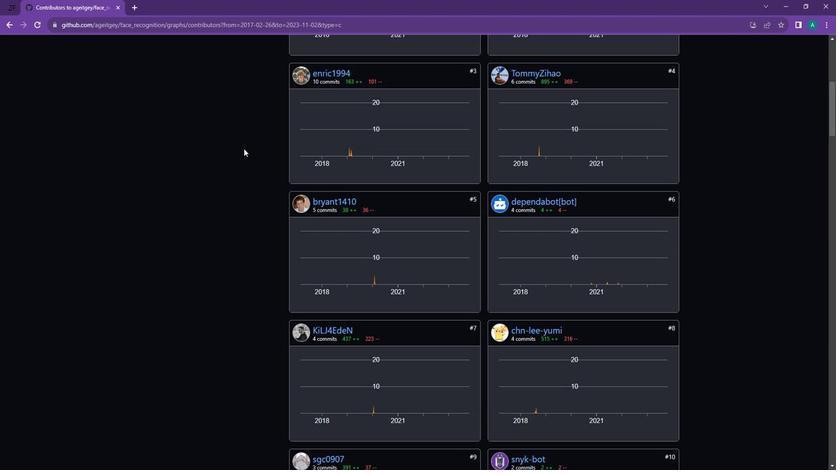 
Action: Mouse scrolled (256, 149) with delta (0, 0)
Screenshot: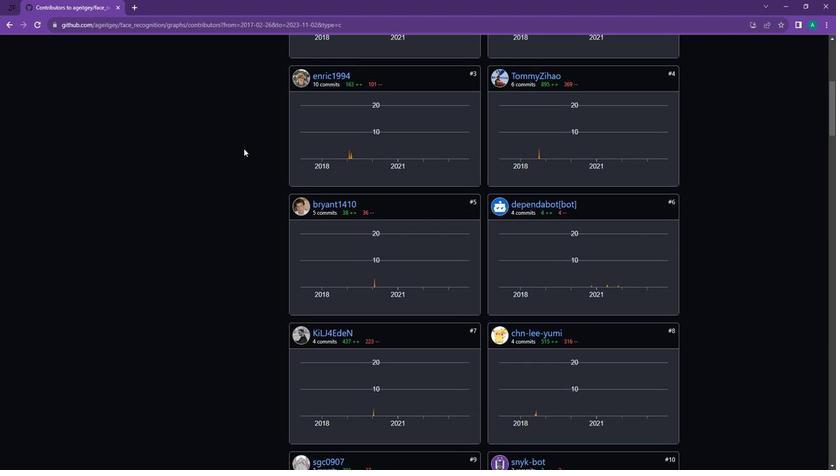
Action: Mouse scrolled (256, 149) with delta (0, 0)
Screenshot: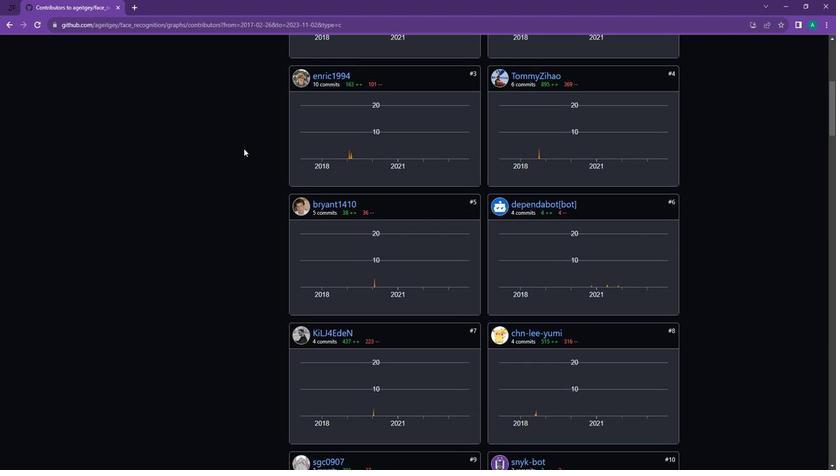 
Action: Mouse scrolled (256, 149) with delta (0, 0)
Screenshot: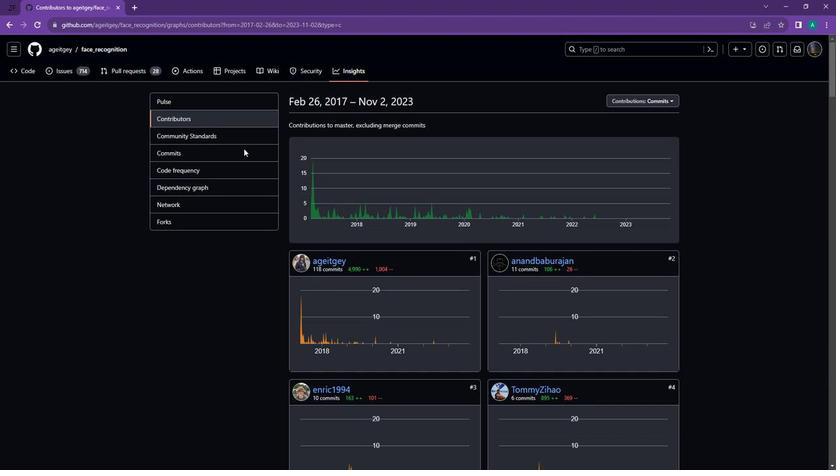
Action: Mouse scrolled (256, 149) with delta (0, 0)
Screenshot: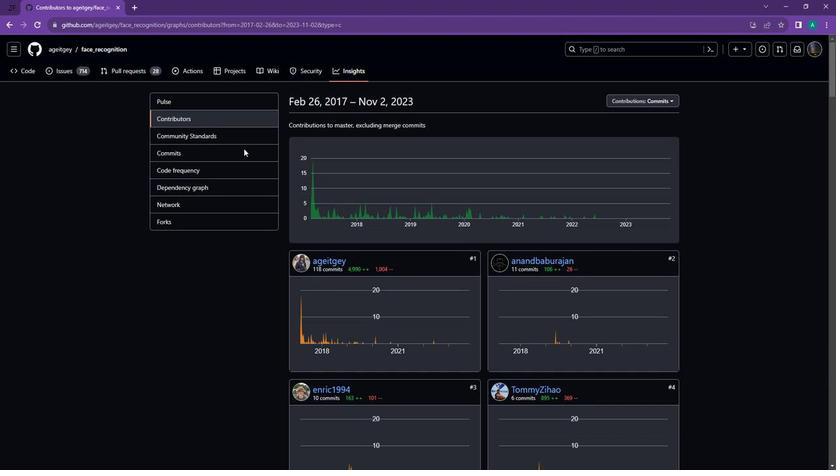 
Action: Mouse scrolled (256, 149) with delta (0, 0)
Screenshot: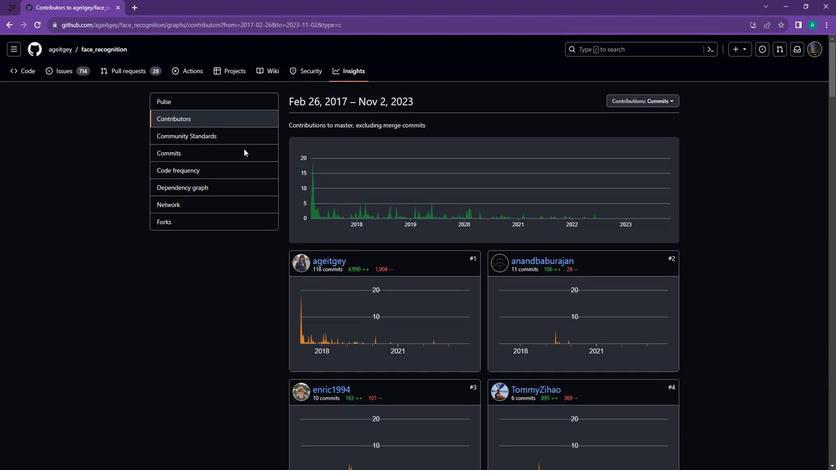 
Action: Mouse scrolled (256, 149) with delta (0, 0)
Screenshot: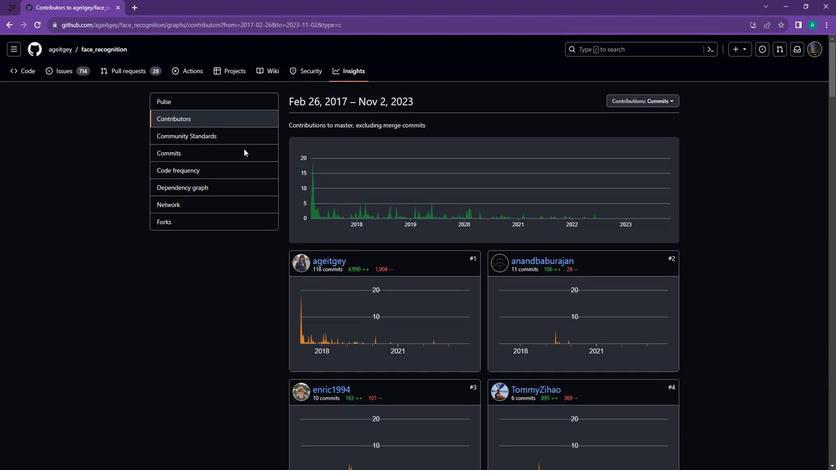 
Action: Mouse scrolled (256, 149) with delta (0, 0)
Screenshot: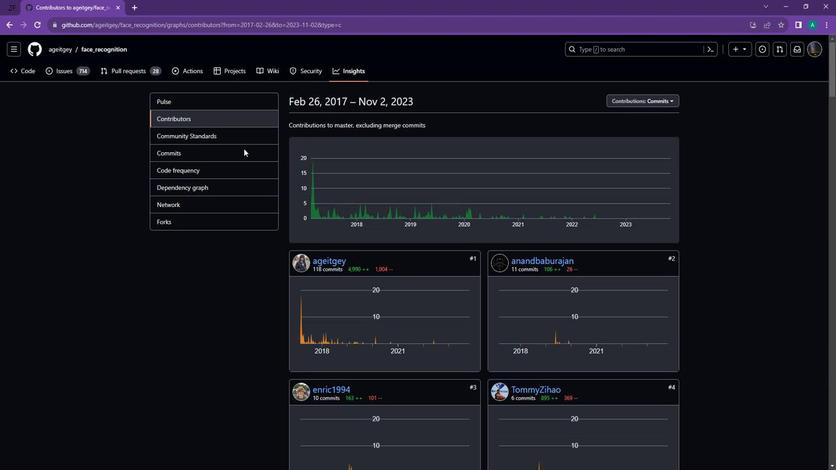
Action: Mouse moved to (69, 18)
Screenshot: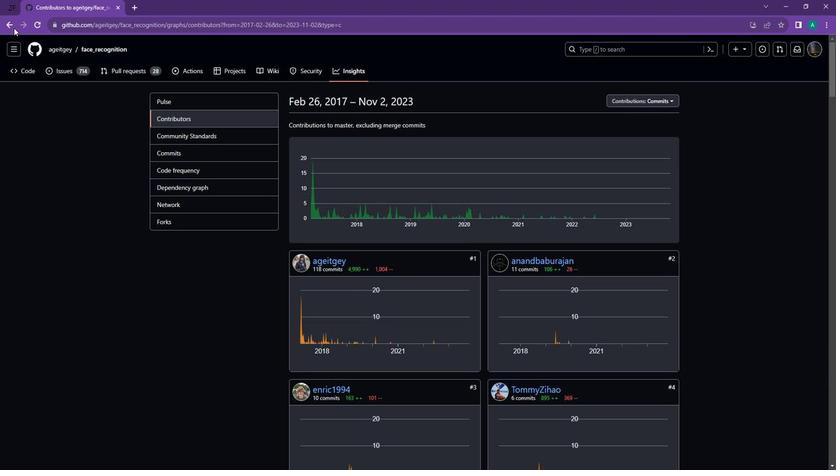 
Action: Mouse pressed left at (69, 18)
Screenshot: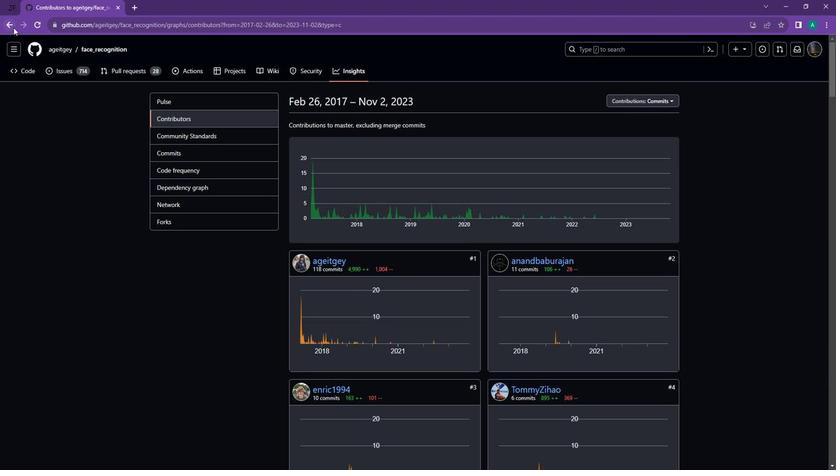 
Action: Mouse pressed left at (69, 18)
Screenshot: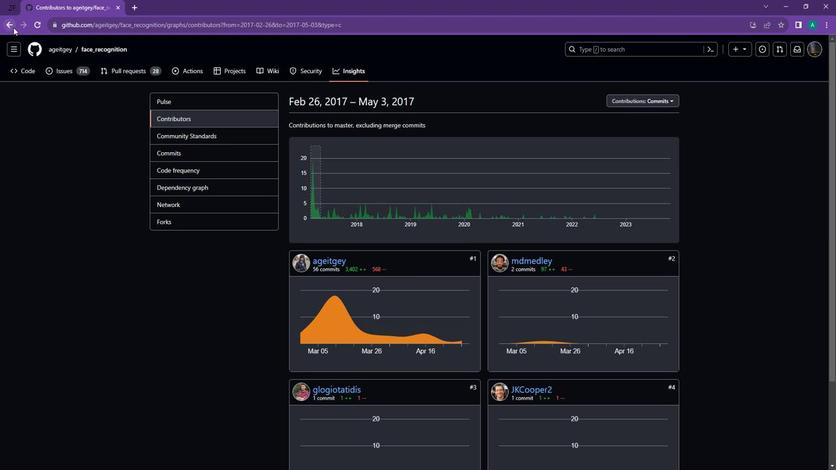 
Action: Mouse moved to (69, 18)
Screenshot: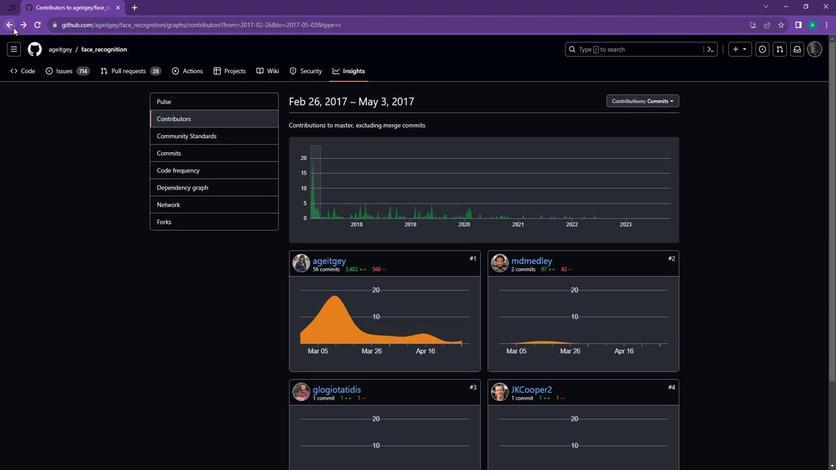 
Action: Mouse pressed left at (69, 18)
Screenshot: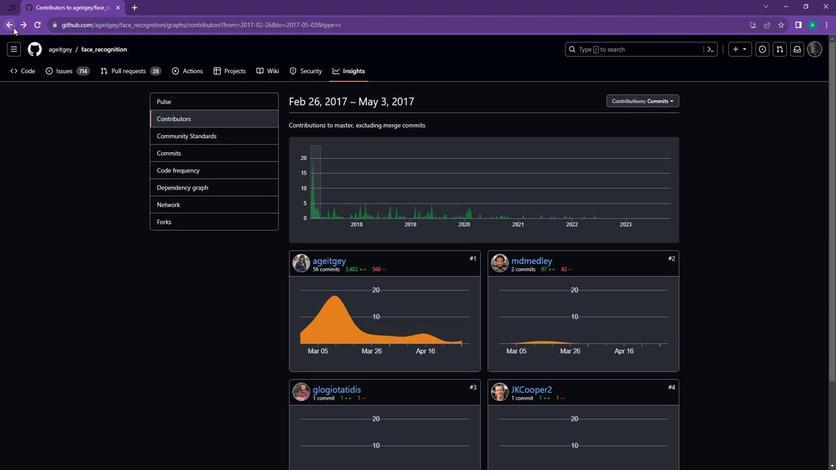 
Action: Mouse pressed left at (69, 18)
Screenshot: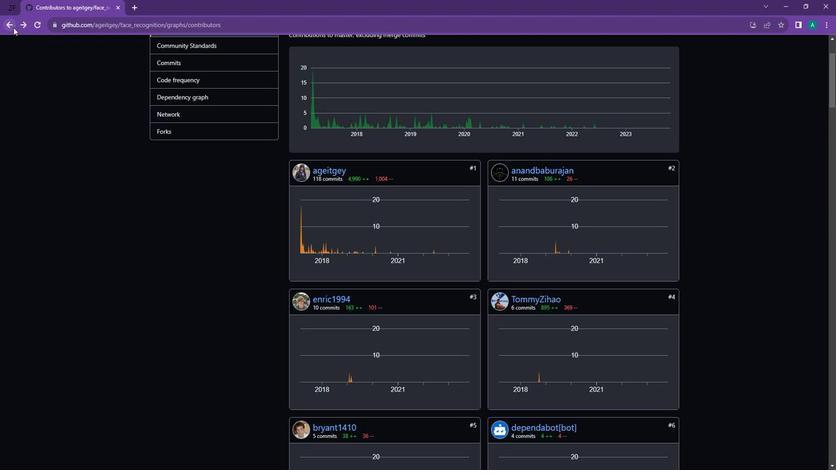 
Action: Mouse pressed left at (69, 18)
Screenshot: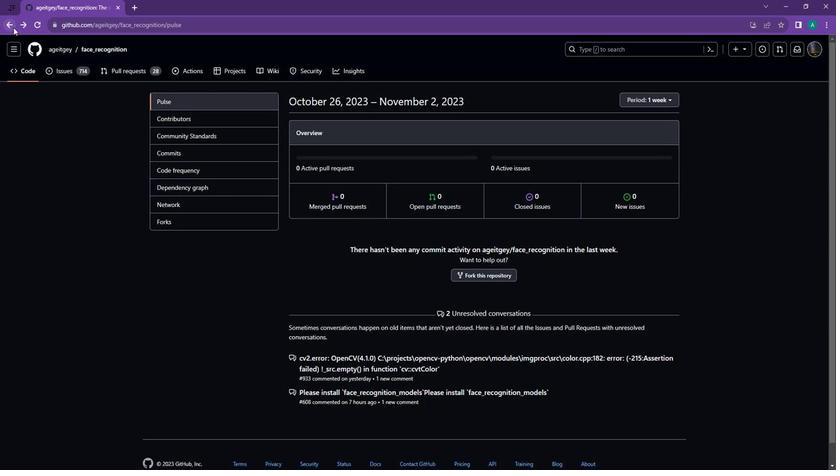 
Action: Mouse pressed left at (69, 18)
Screenshot: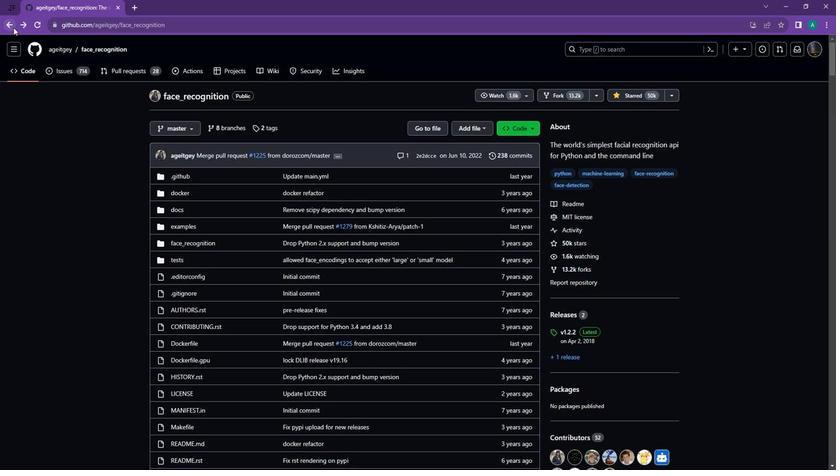 
Action: Mouse moved to (279, 169)
Screenshot: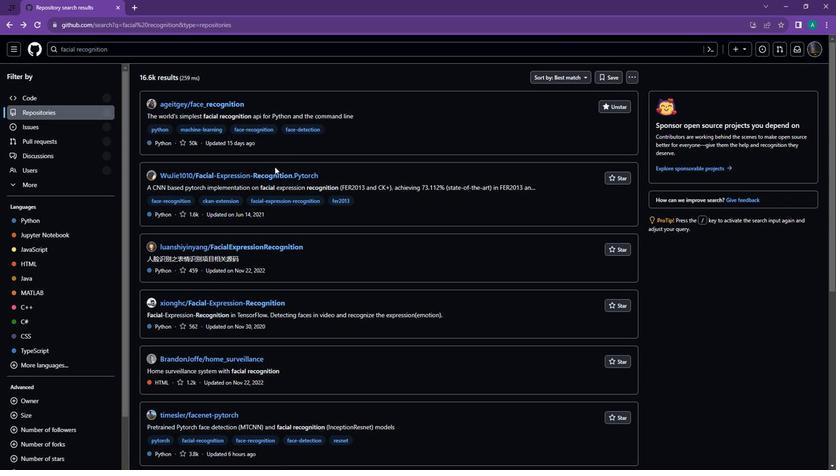 
Action: Mouse scrolled (279, 168) with delta (0, 0)
Screenshot: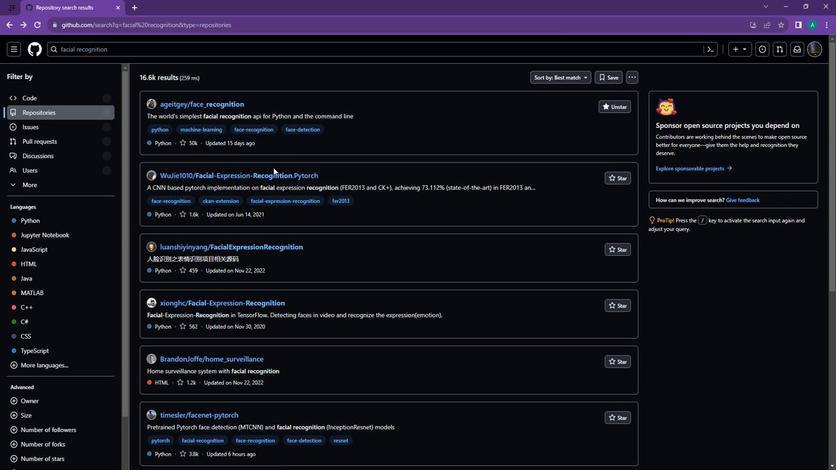 
Action: Mouse moved to (201, 207)
Screenshot: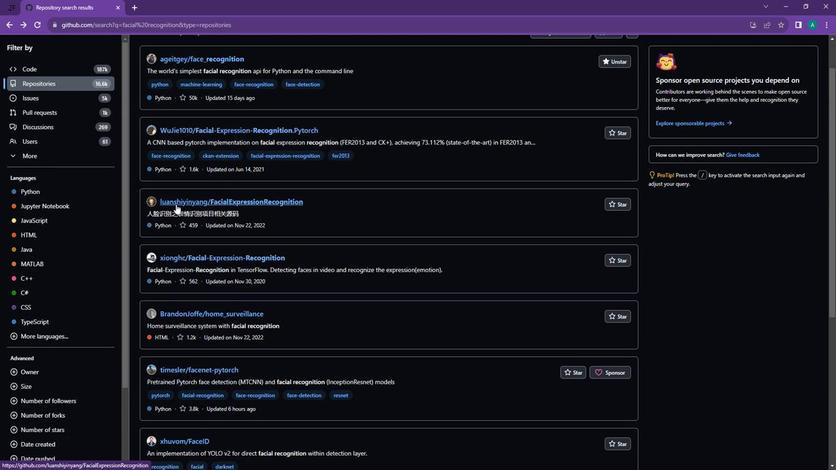 
Action: Mouse pressed left at (201, 207)
Screenshot: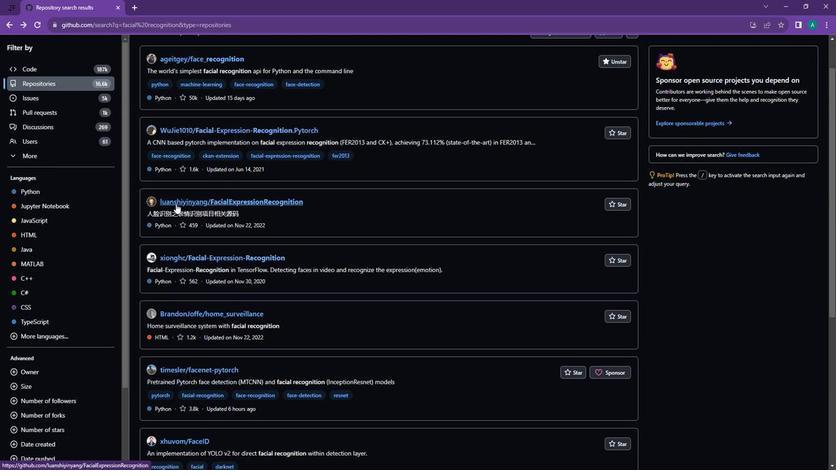 
Action: Mouse moved to (196, 205)
Screenshot: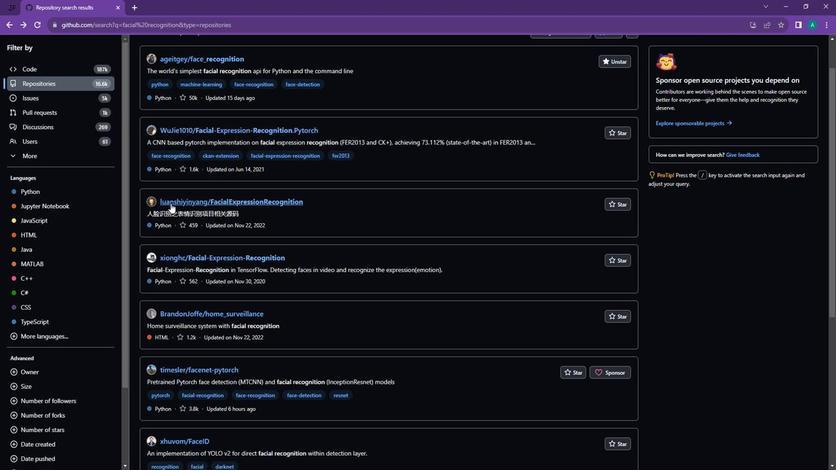 
Action: Mouse pressed left at (196, 205)
Screenshot: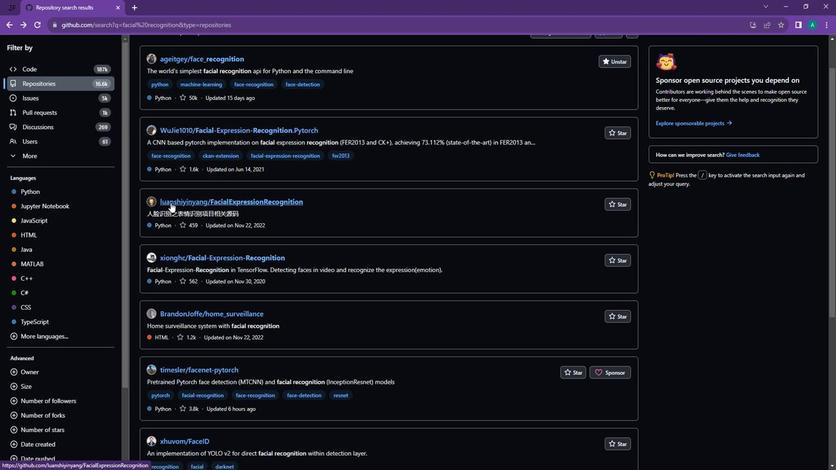 
Action: Mouse moved to (216, 124)
Screenshot: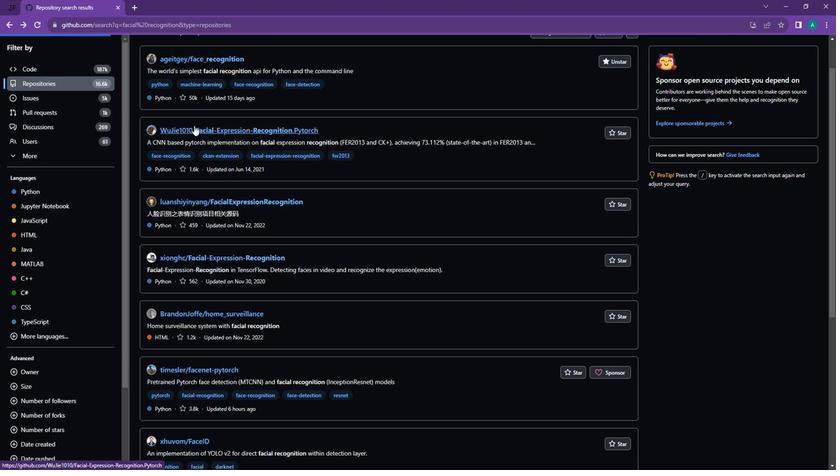 
Action: Mouse scrolled (216, 123) with delta (0, 0)
Screenshot: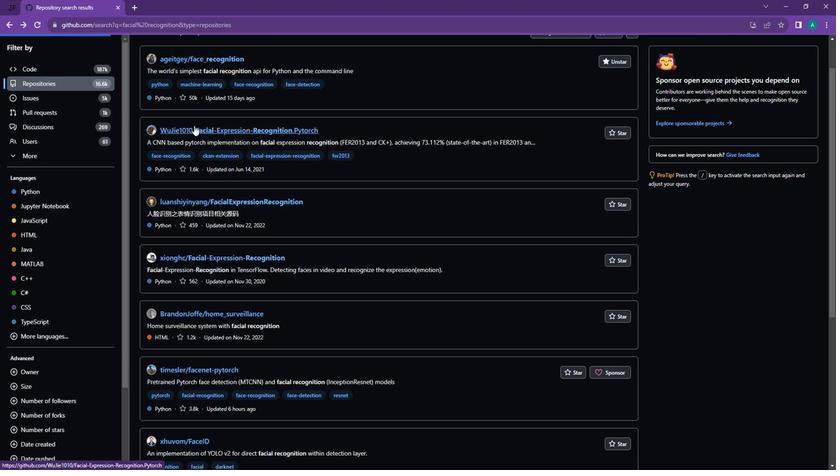 
Action: Mouse moved to (221, 135)
Screenshot: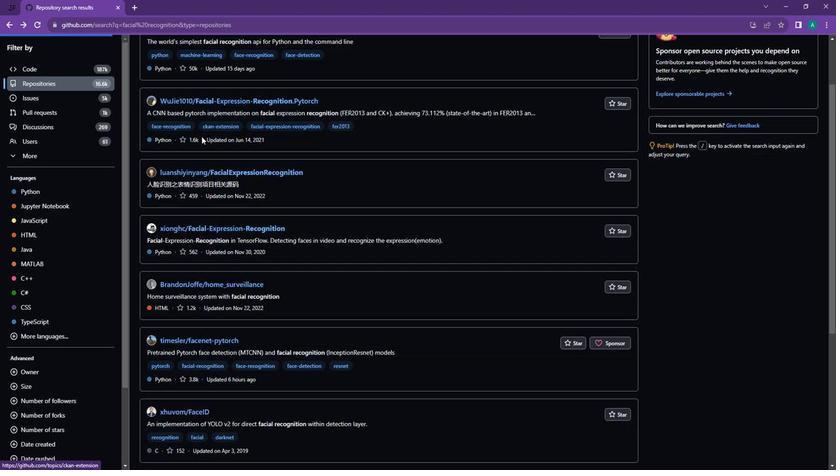 
Action: Mouse scrolled (221, 135) with delta (0, 0)
Screenshot: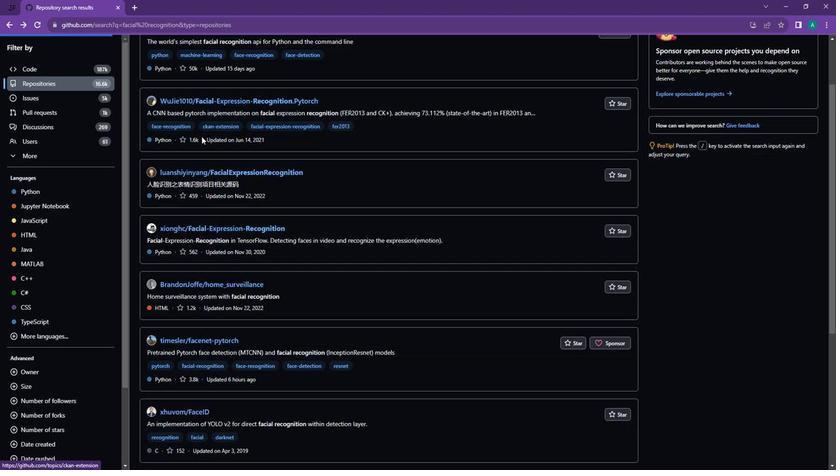 
Action: Mouse moved to (224, 139)
Screenshot: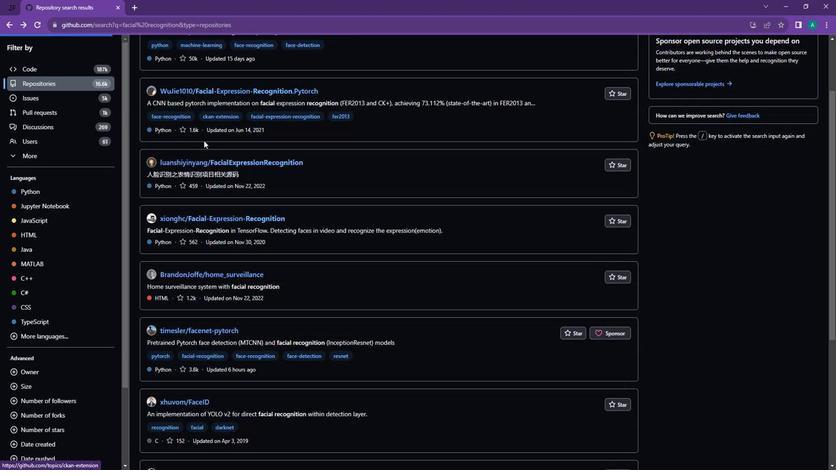 
Action: Mouse scrolled (224, 139) with delta (0, 0)
Screenshot: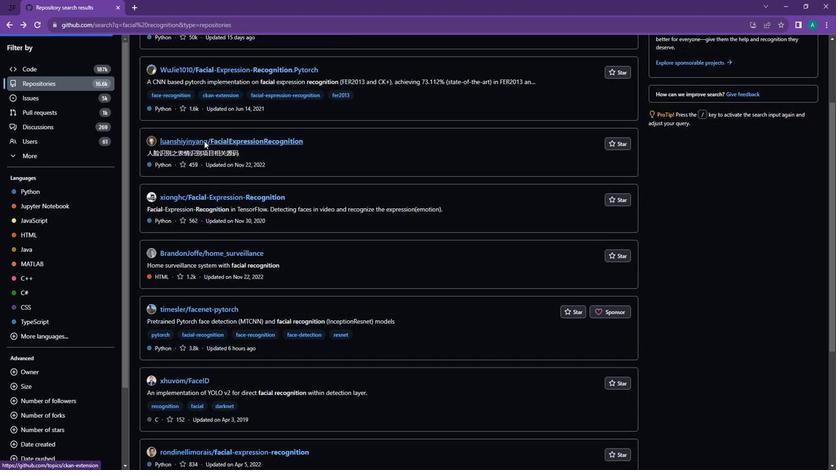 
Action: Mouse moved to (225, 145)
Screenshot: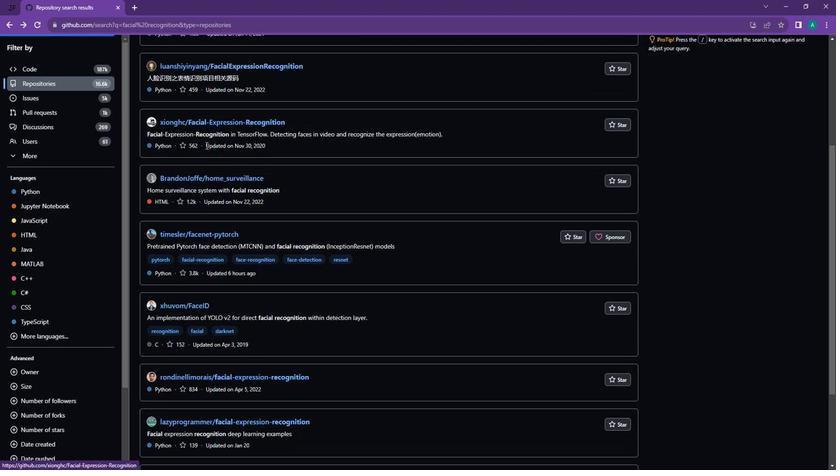 
Action: Mouse scrolled (225, 144) with delta (0, 0)
Screenshot: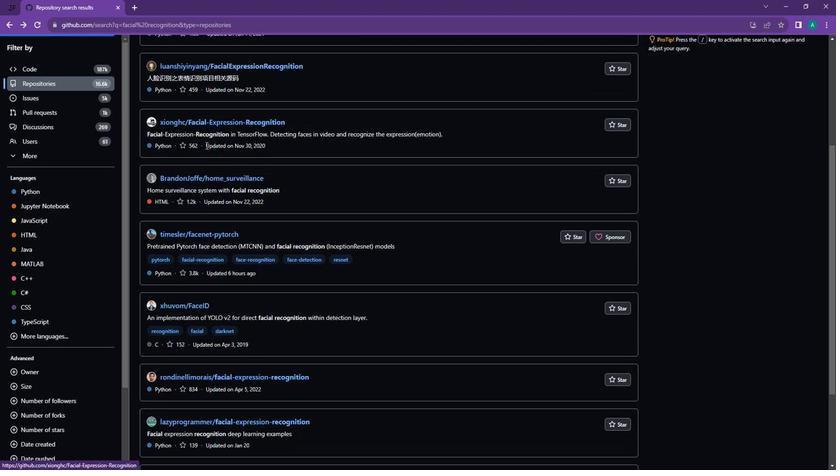 
Action: Mouse moved to (242, 189)
Screenshot: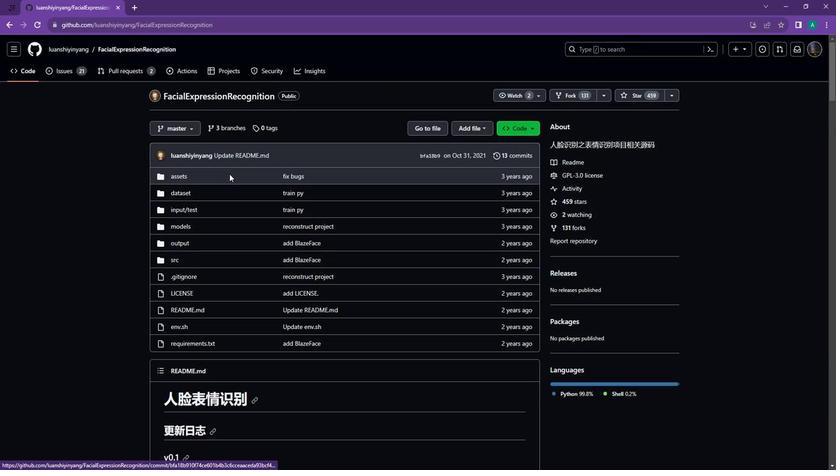 
Action: Mouse scrolled (242, 188) with delta (0, 0)
Screenshot: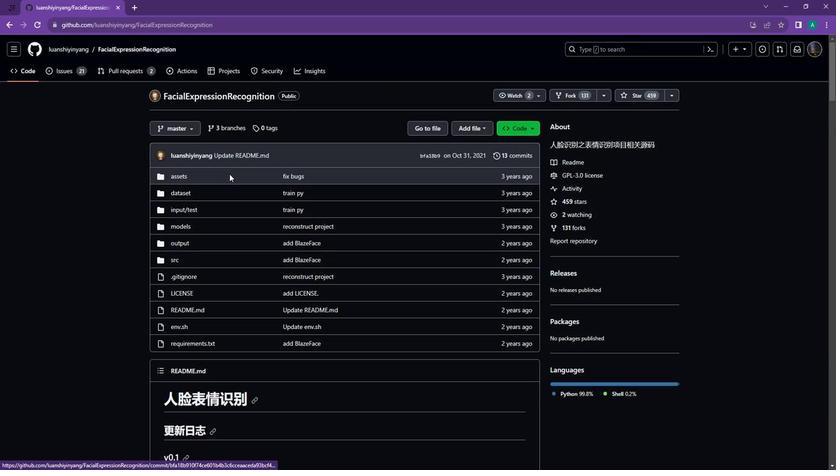 
Action: Mouse moved to (241, 194)
Screenshot: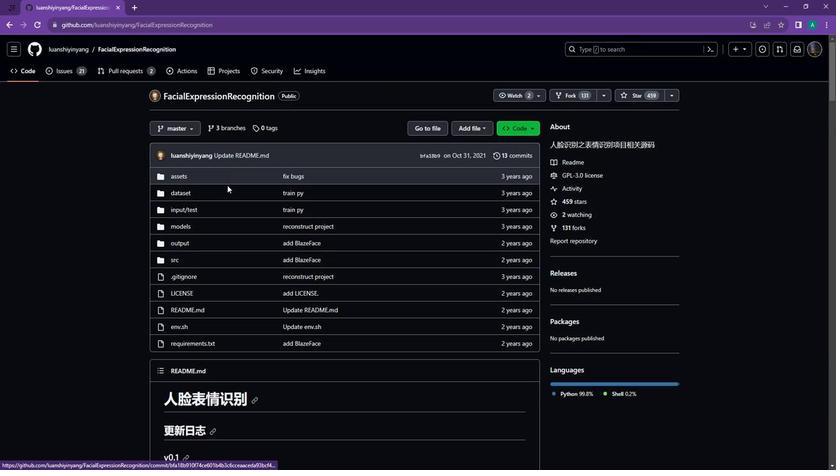 
Action: Mouse scrolled (241, 193) with delta (0, 0)
Screenshot: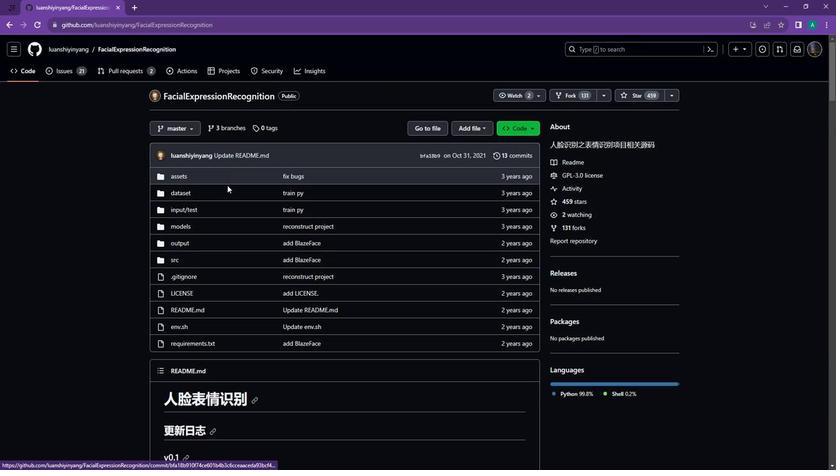 
Action: Mouse moved to (241, 194)
Screenshot: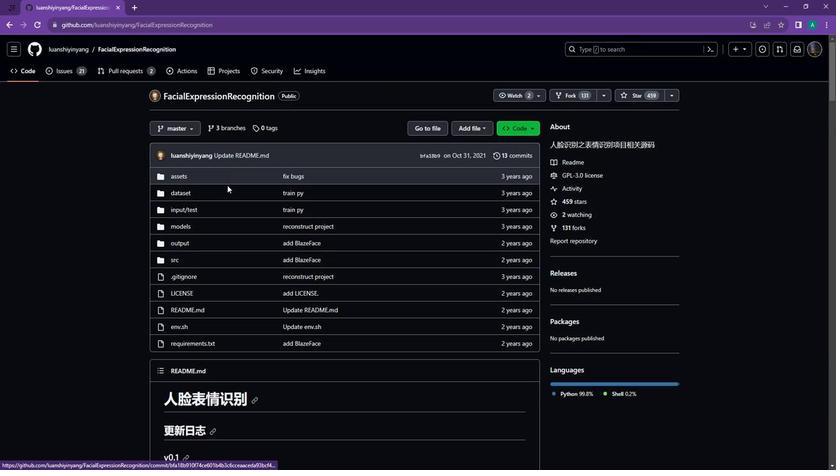 
Action: Mouse scrolled (241, 194) with delta (0, 0)
Screenshot: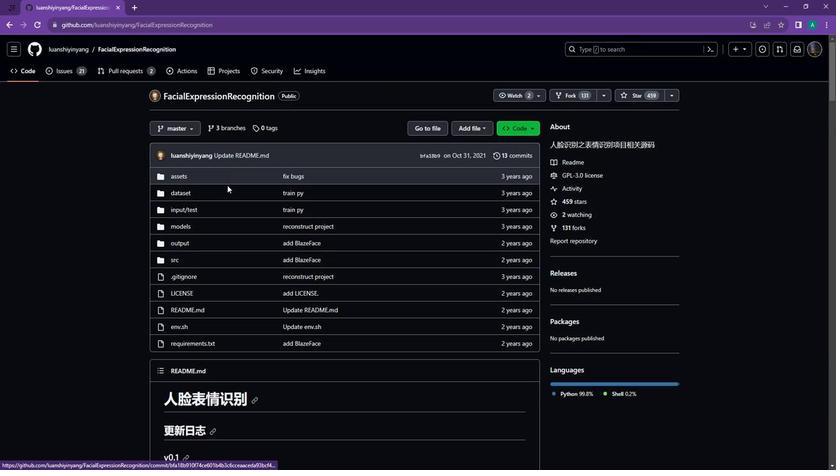 
Action: Mouse scrolled (241, 194) with delta (0, 0)
Screenshot: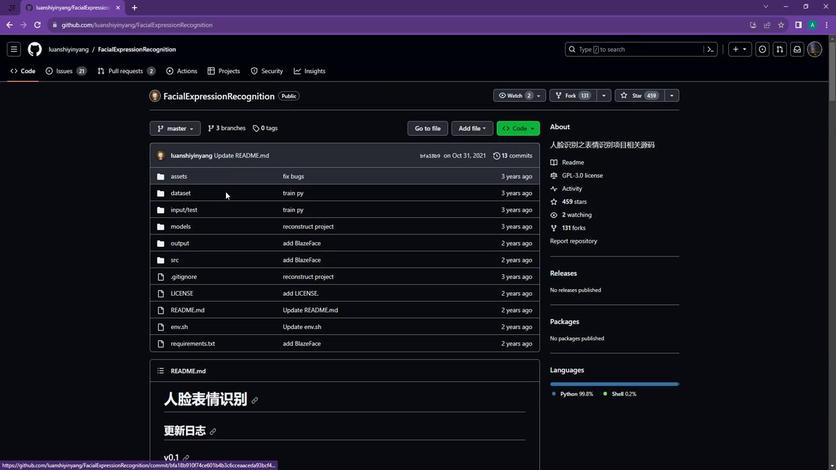 
Action: Mouse scrolled (241, 194) with delta (0, 0)
Screenshot: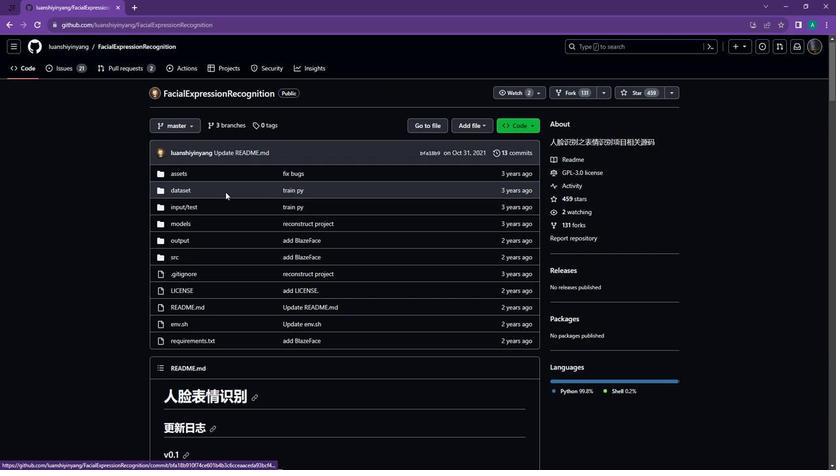 
Action: Mouse scrolled (241, 194) with delta (0, 0)
Screenshot: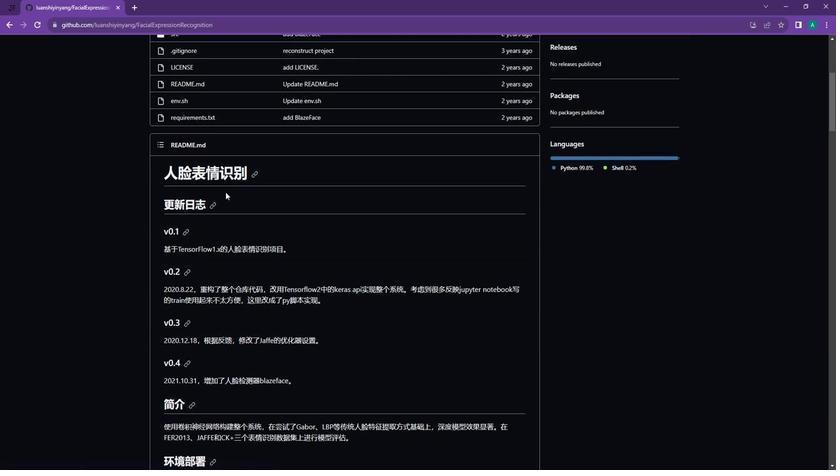 
Action: Mouse scrolled (241, 194) with delta (0, 0)
Screenshot: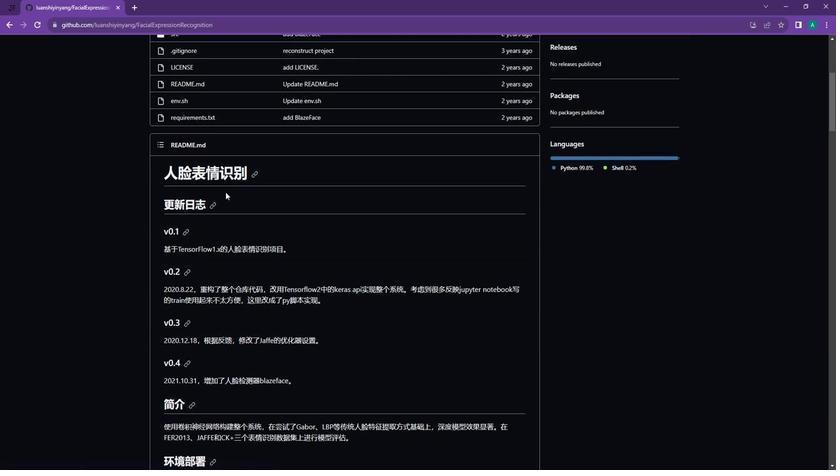 
Action: Mouse scrolled (241, 194) with delta (0, 0)
Screenshot: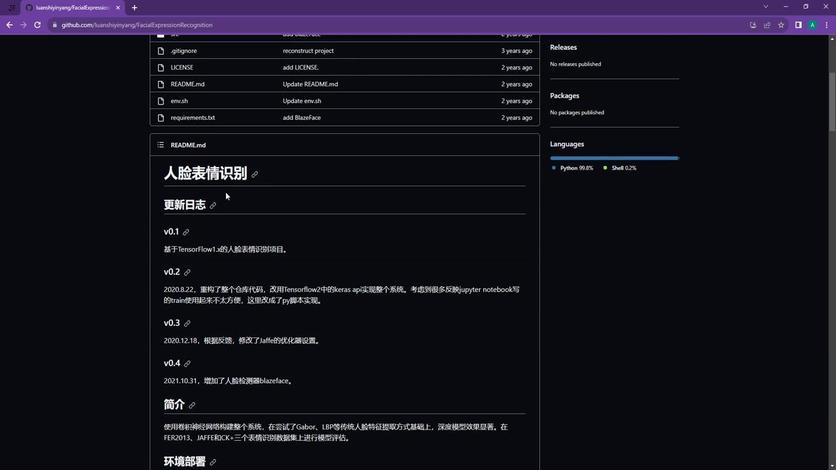 
Action: Mouse scrolled (241, 194) with delta (0, 0)
Screenshot: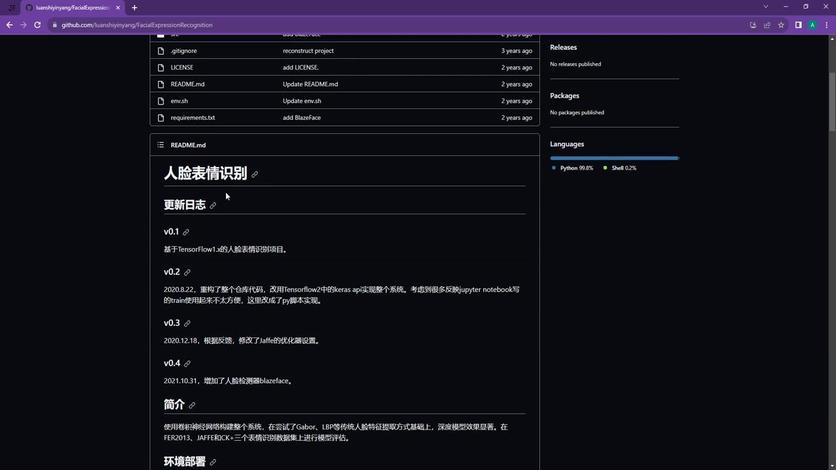 
Action: Mouse scrolled (241, 194) with delta (0, 0)
Screenshot: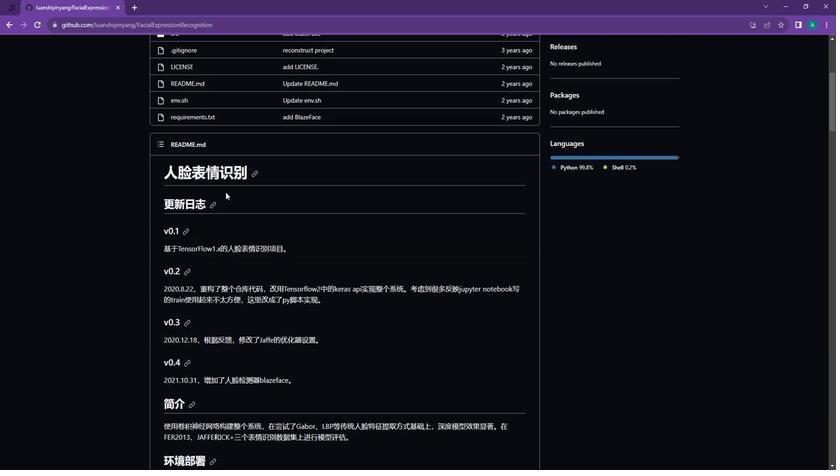 
Action: Mouse scrolled (241, 194) with delta (0, 0)
Screenshot: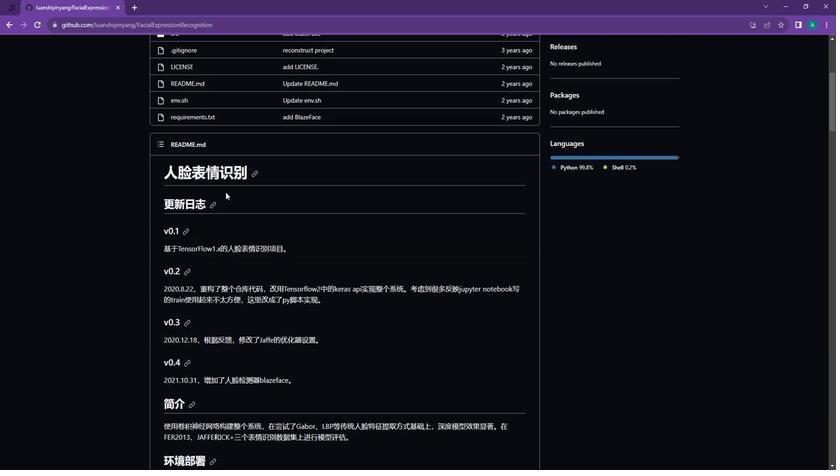 
Action: Mouse scrolled (241, 194) with delta (0, 0)
Screenshot: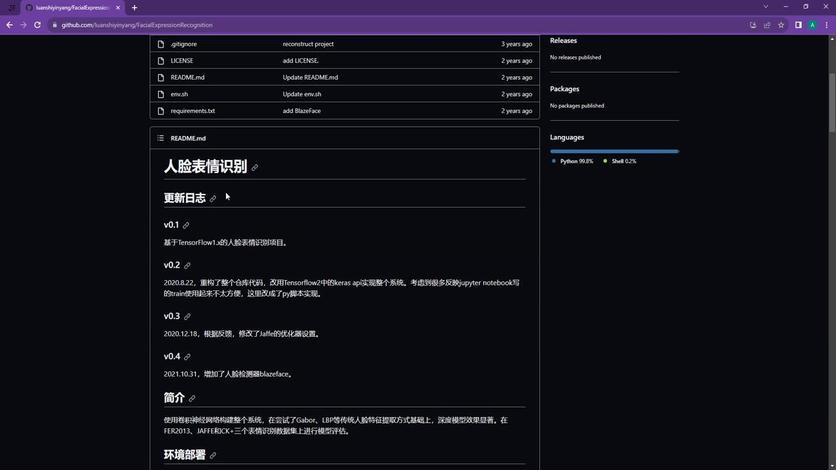 
Action: Mouse scrolled (241, 195) with delta (0, 0)
Screenshot: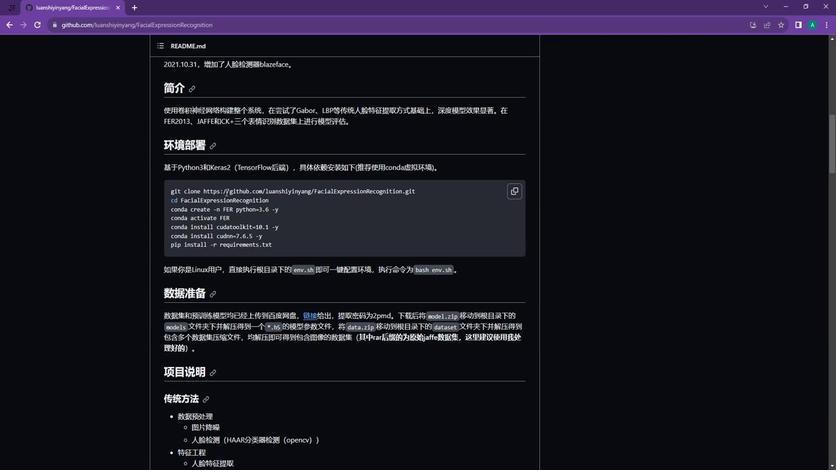 
Action: Mouse scrolled (241, 195) with delta (0, 0)
Screenshot: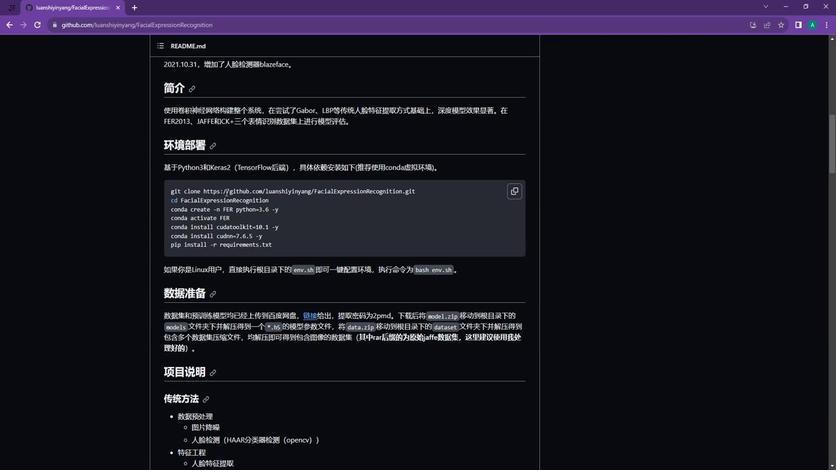 
Action: Mouse scrolled (241, 195) with delta (0, 0)
Screenshot: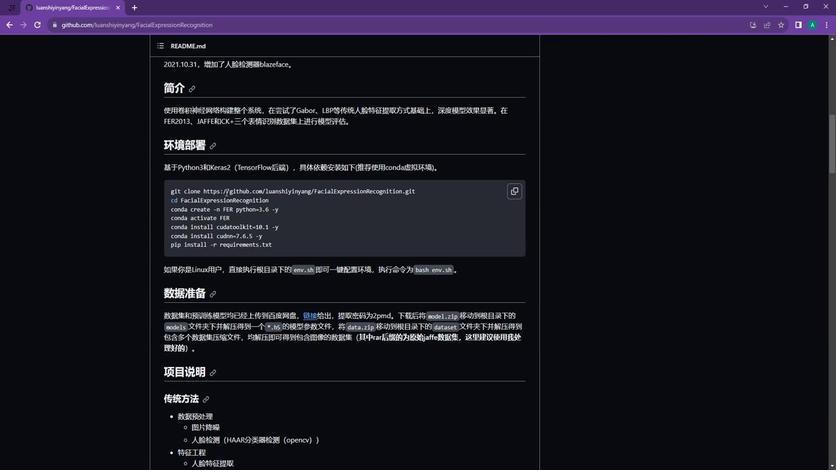 
Action: Mouse moved to (241, 194)
Screenshot: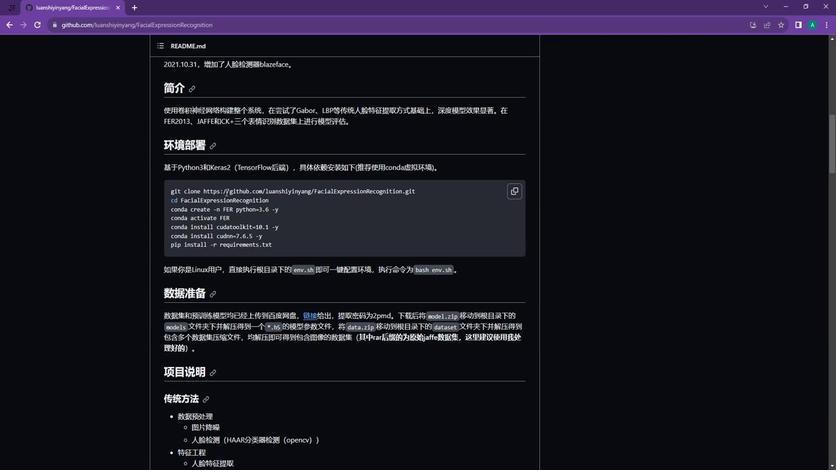 
Action: Mouse scrolled (241, 195) with delta (0, 0)
Screenshot: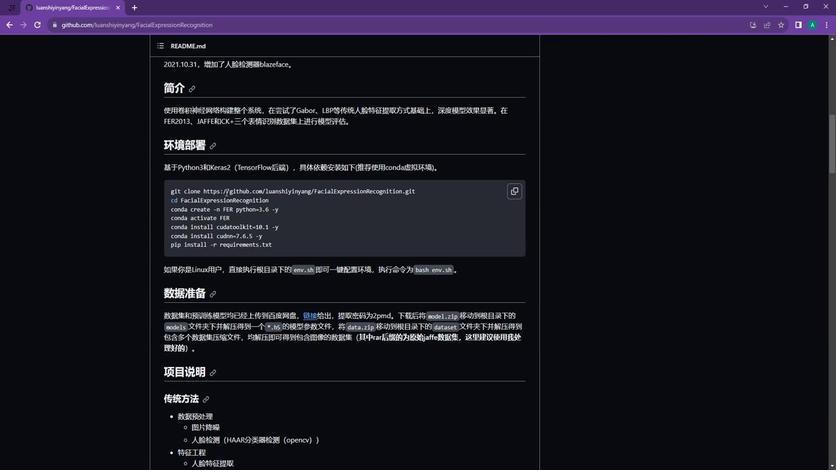 
Action: Mouse scrolled (241, 195) with delta (0, 0)
Screenshot: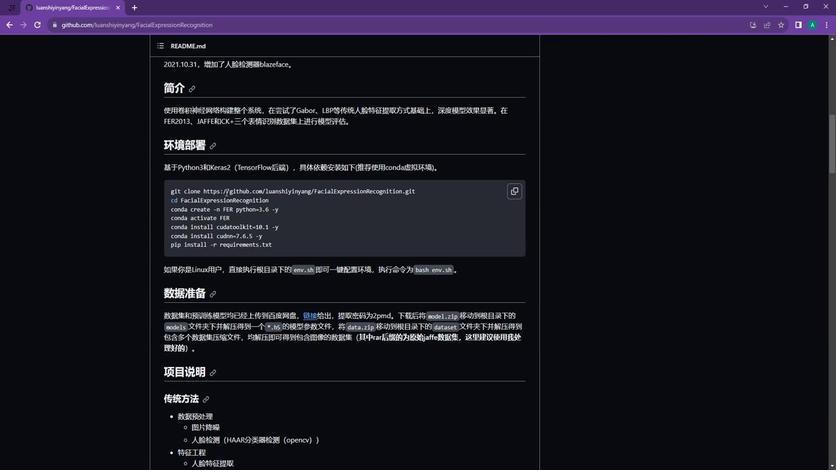 
Action: Mouse moved to (241, 194)
Screenshot: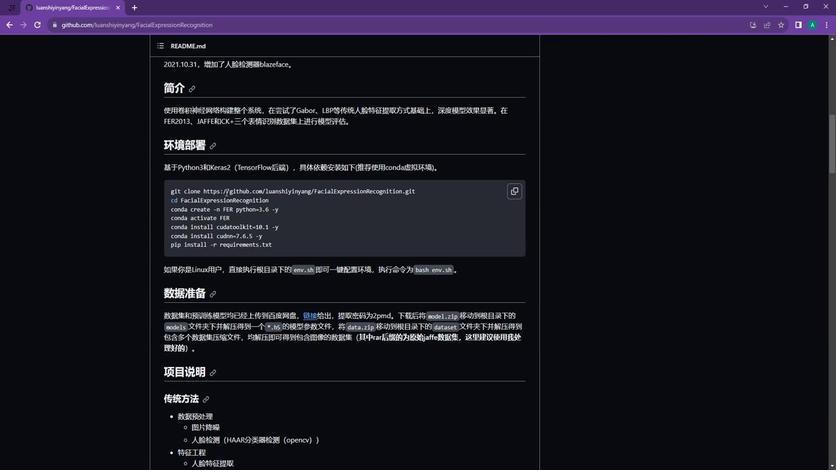 
Action: Mouse scrolled (241, 195) with delta (0, 0)
Screenshot: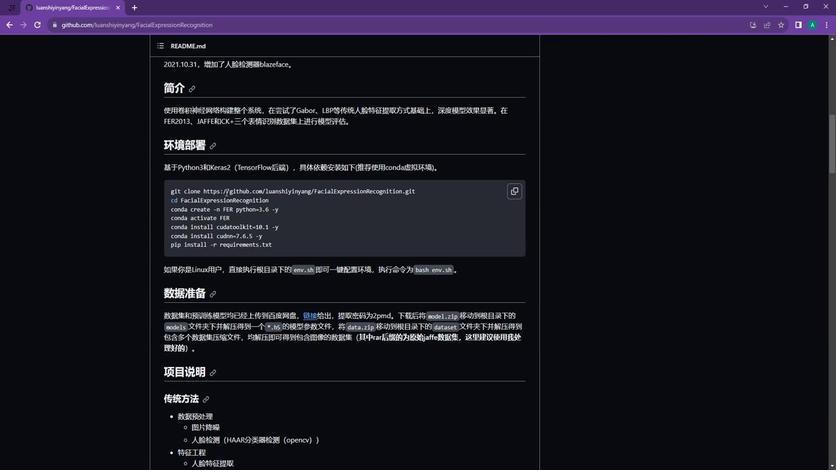 
Action: Mouse scrolled (241, 195) with delta (0, 0)
Screenshot: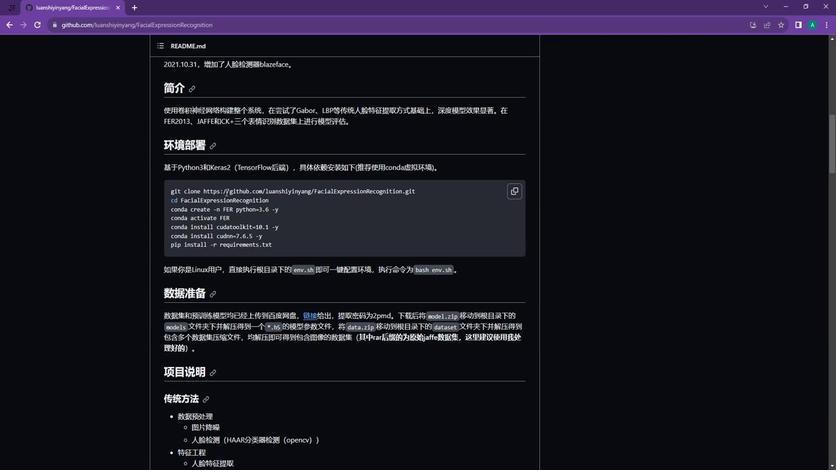 
Action: Mouse scrolled (241, 195) with delta (0, 0)
Screenshot: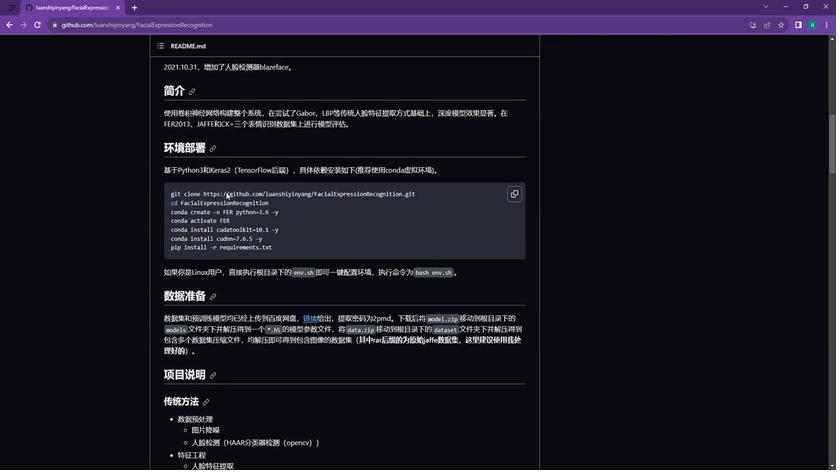 
Action: Mouse scrolled (241, 195) with delta (0, 0)
Screenshot: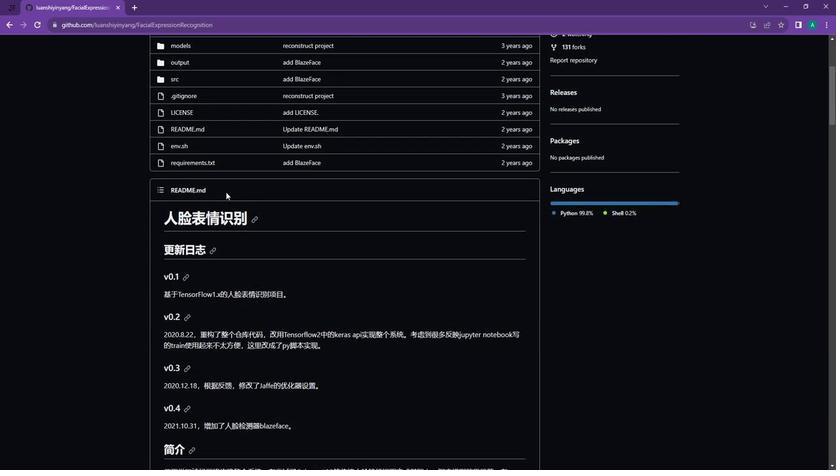 
Action: Mouse scrolled (241, 195) with delta (0, 0)
Screenshot: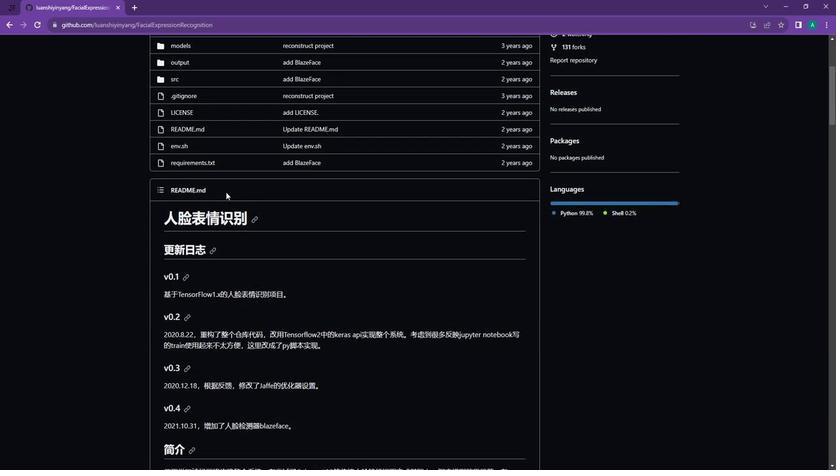 
Action: Mouse scrolled (241, 195) with delta (0, 0)
Screenshot: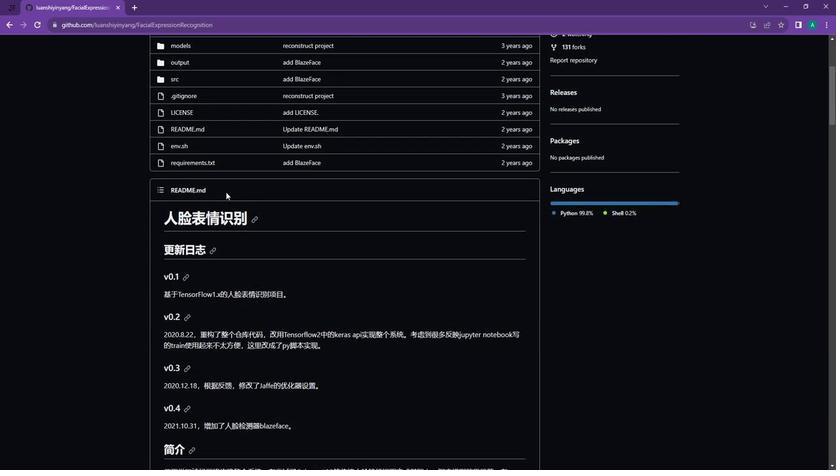 
Action: Mouse scrolled (241, 195) with delta (0, 0)
Screenshot: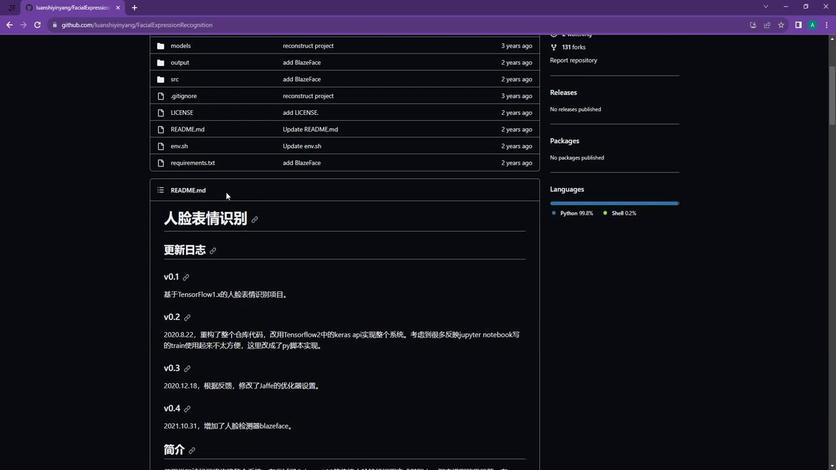 
Action: Mouse scrolled (241, 195) with delta (0, 0)
Screenshot: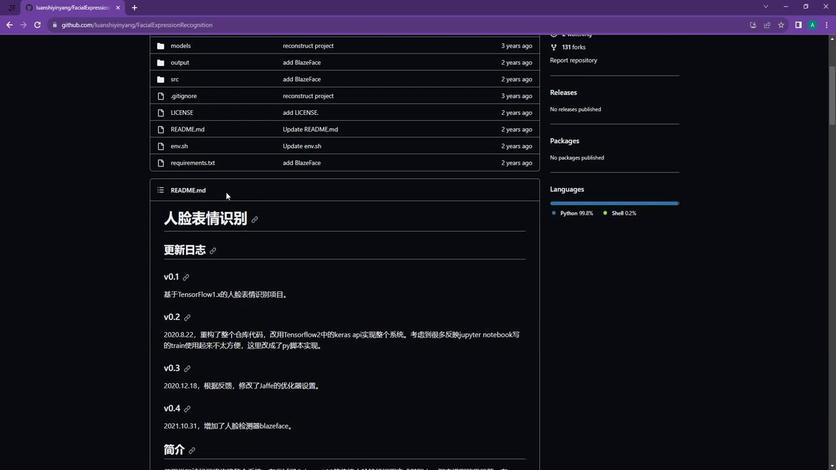
Action: Mouse scrolled (241, 195) with delta (0, 0)
Screenshot: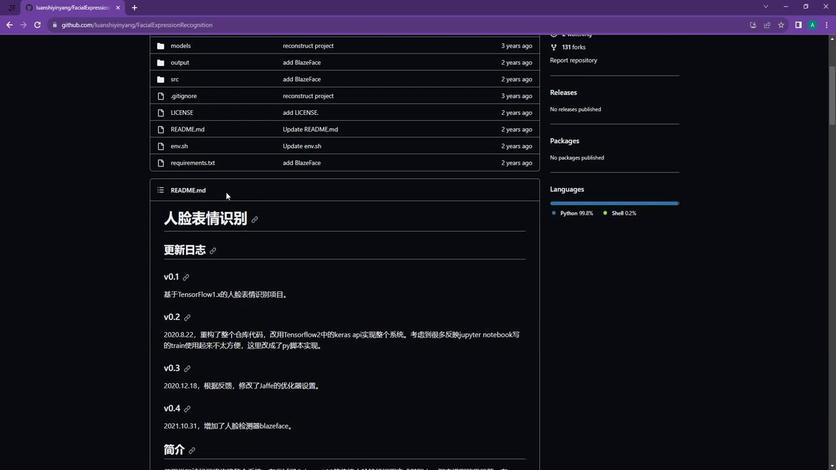 
Action: Mouse scrolled (241, 195) with delta (0, 0)
Screenshot: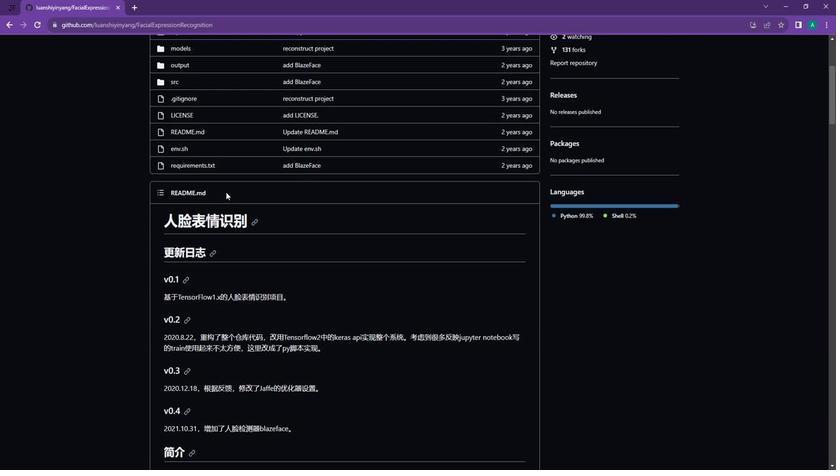 
Action: Mouse moved to (243, 192)
Screenshot: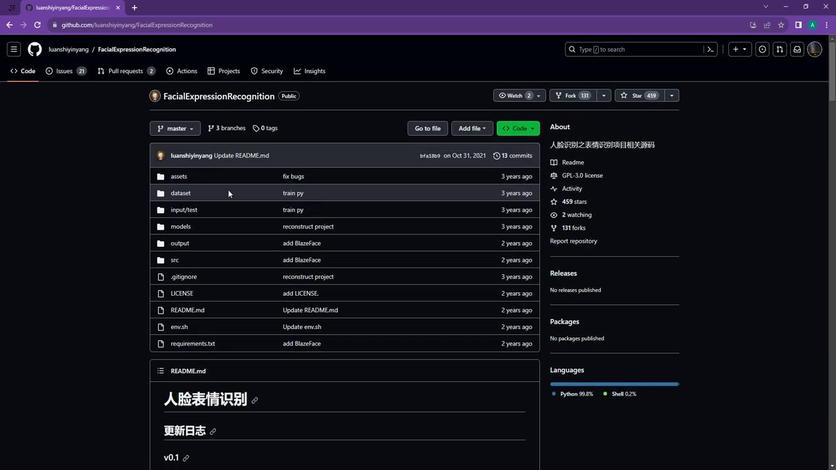 
Action: Mouse scrolled (243, 192) with delta (0, 0)
Screenshot: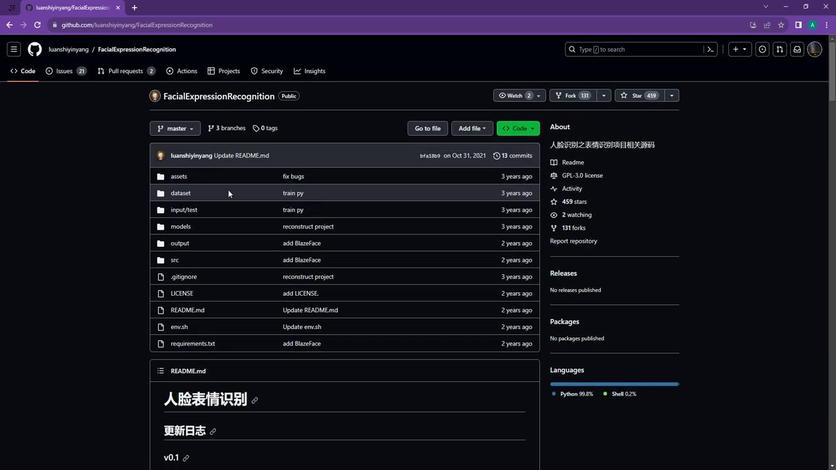 
Action: Mouse scrolled (243, 192) with delta (0, 0)
Screenshot: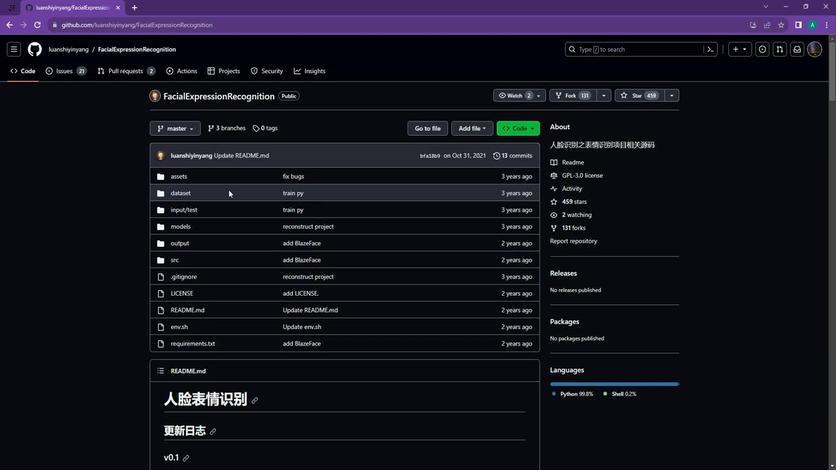 
Action: Mouse moved to (244, 190)
Screenshot: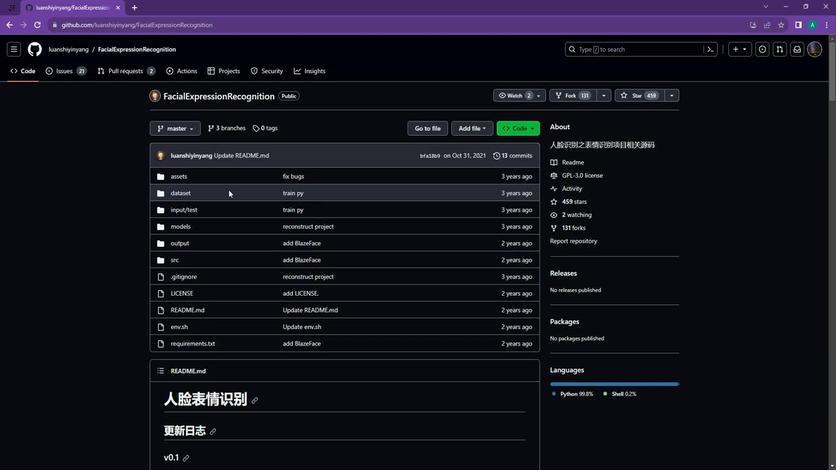 
Action: Mouse scrolled (244, 191) with delta (0, 0)
Screenshot: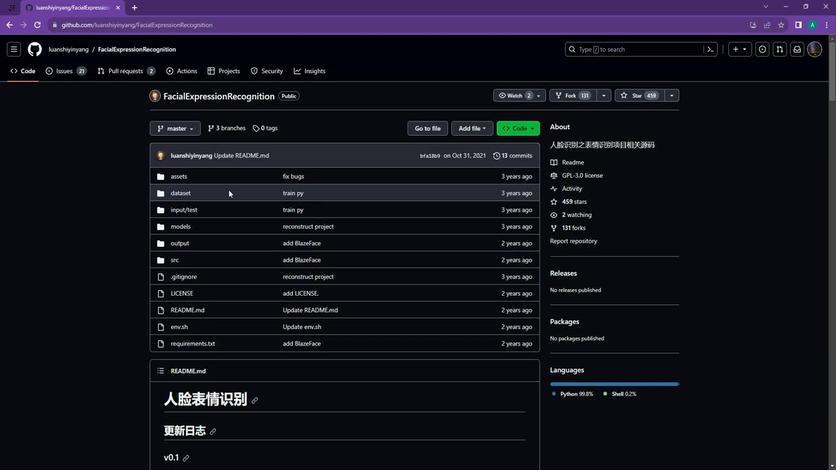 
Action: Mouse moved to (246, 188)
Screenshot: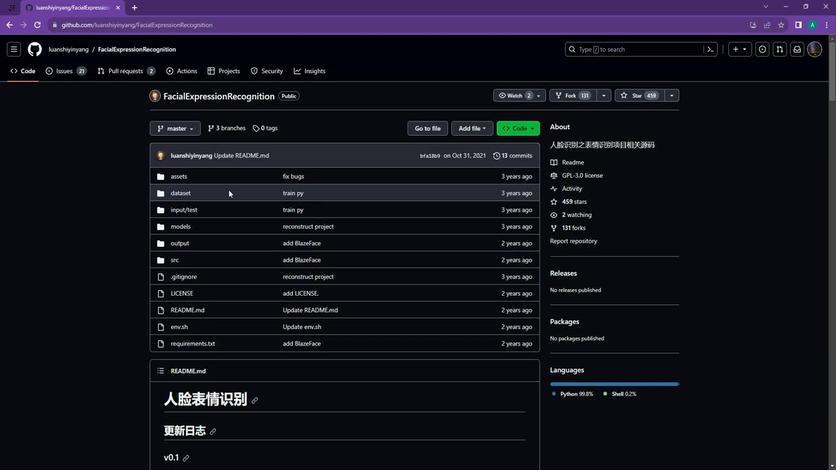 
Action: Mouse scrolled (246, 188) with delta (0, 0)
Screenshot: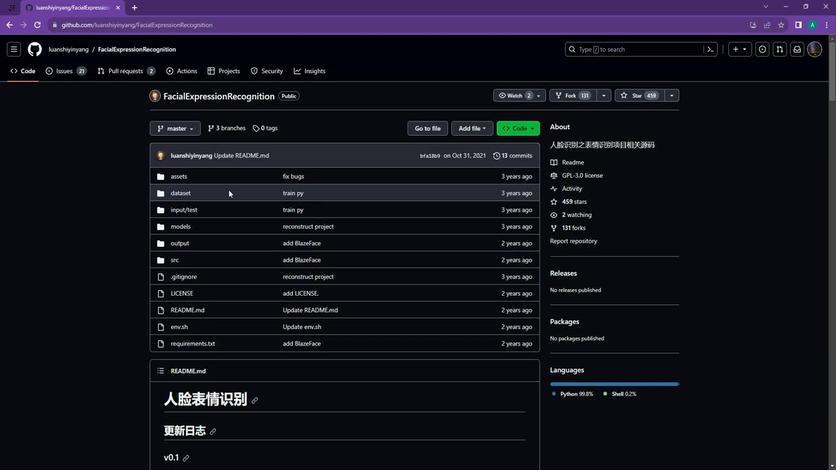 
Action: Mouse moved to (249, 186)
Screenshot: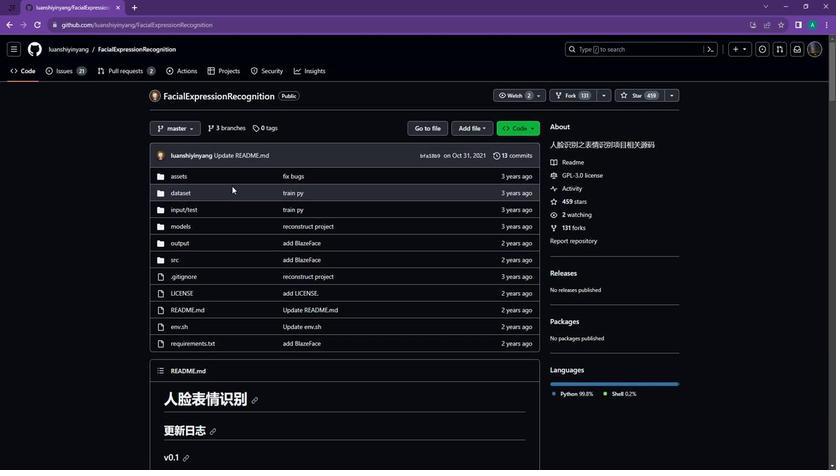 
Action: Mouse scrolled (249, 186) with delta (0, 0)
Screenshot: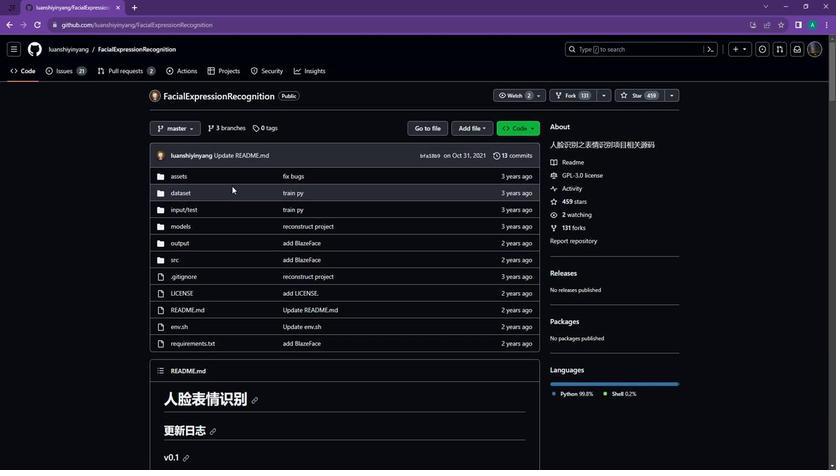 
Action: Mouse moved to (252, 182)
Screenshot: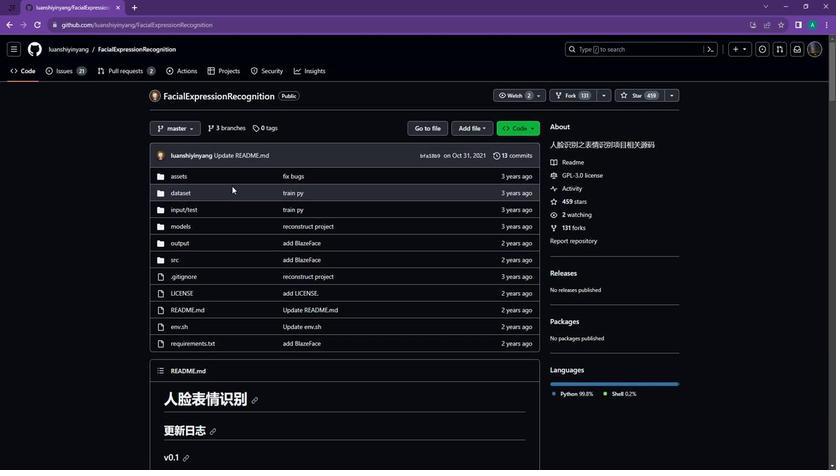
Action: Mouse scrolled (252, 183) with delta (0, 0)
Screenshot: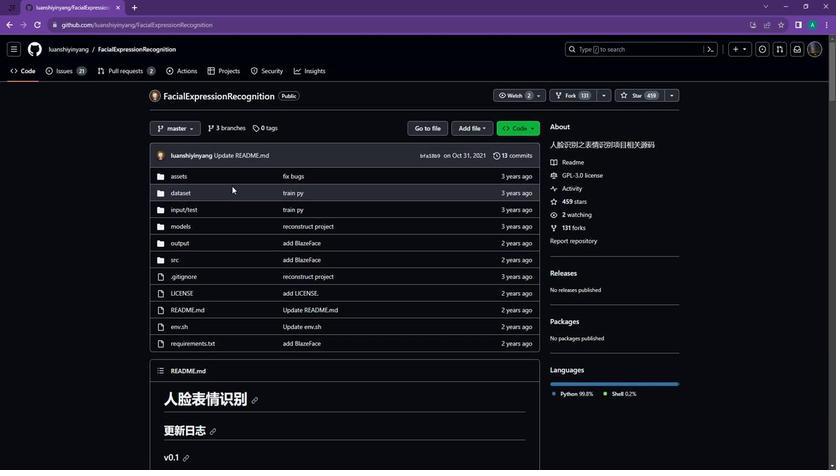 
Action: Mouse moved to (314, 63)
Screenshot: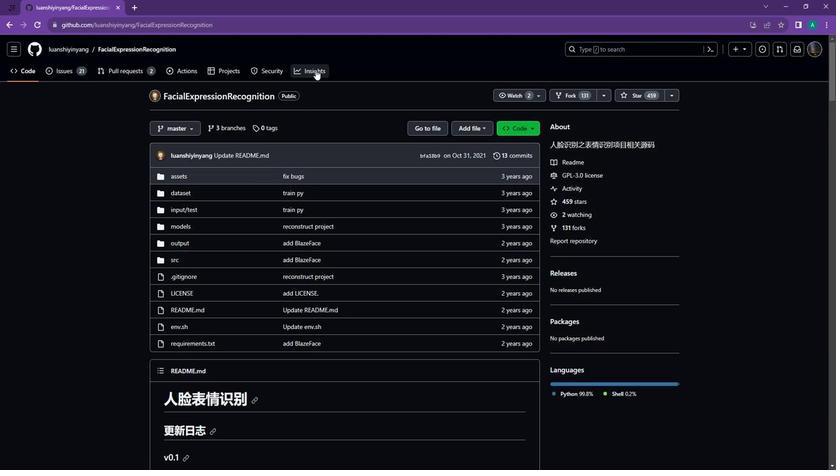 
Action: Mouse pressed left at (314, 63)
Screenshot: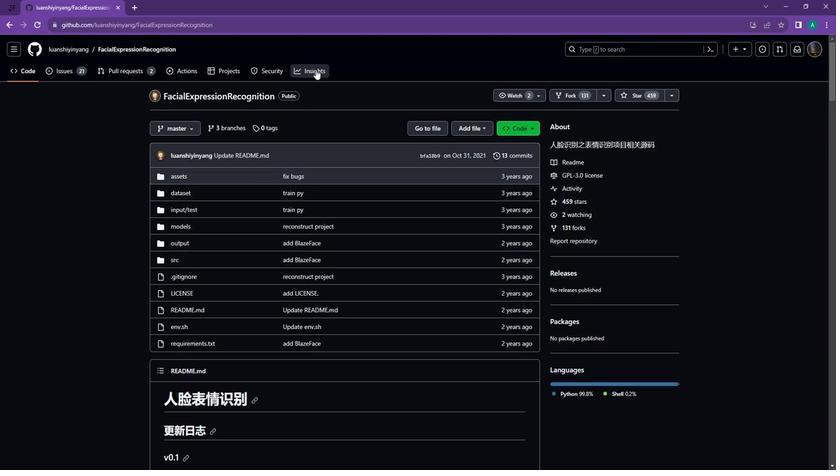 
Action: Mouse moved to (220, 120)
Screenshot: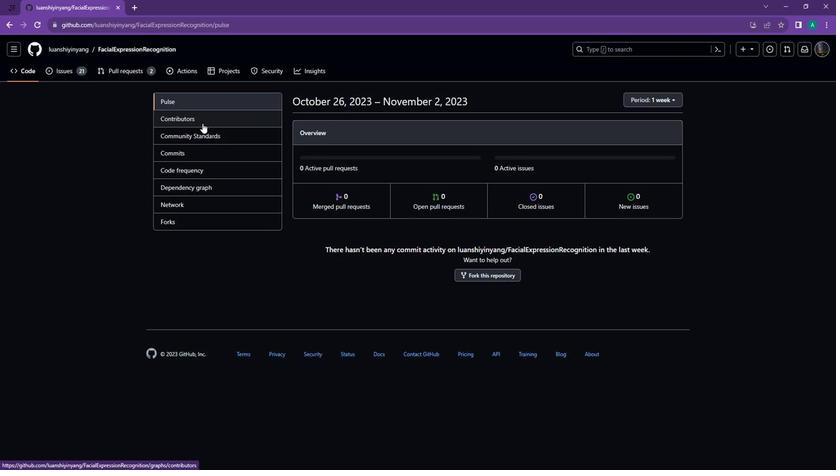 
Action: Mouse pressed left at (220, 120)
Screenshot: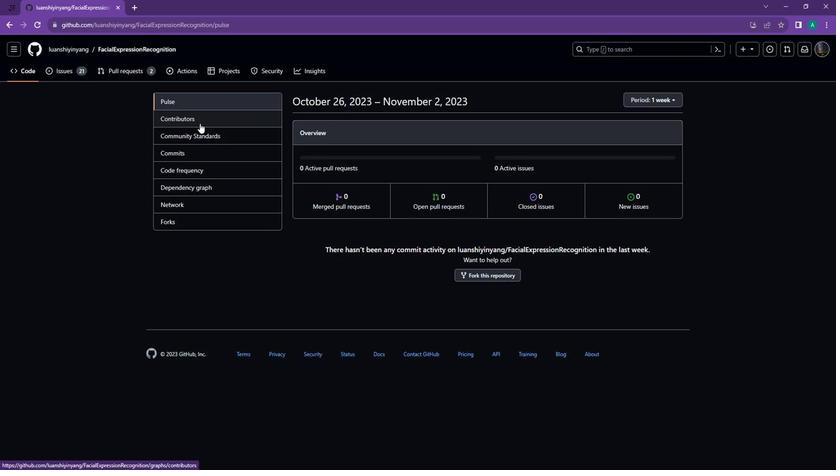 
Action: Mouse moved to (179, 173)
Screenshot: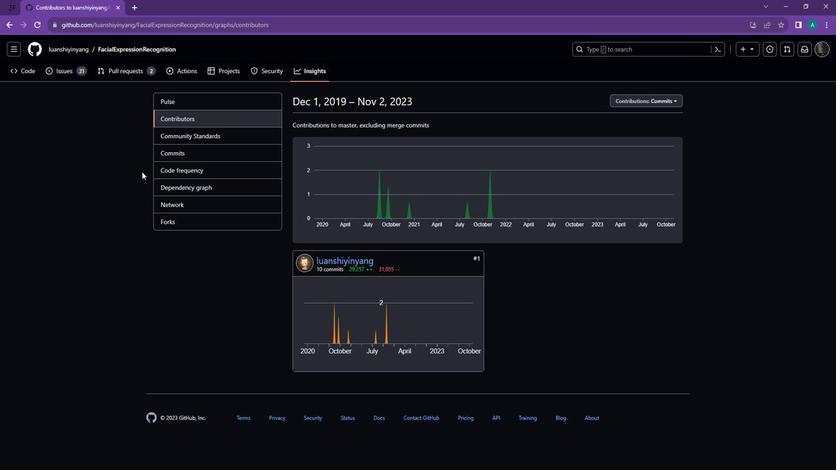 
